 Task: Find and review the details and reviews of a room listing on Airbnb.
Action: Mouse moved to (144, 300)
Screenshot: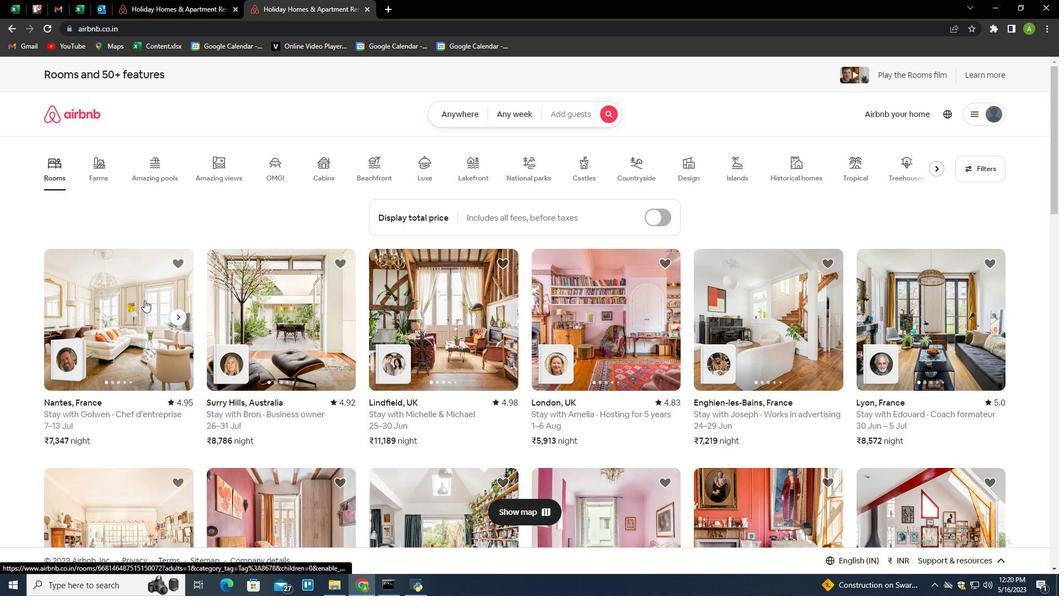 
Action: Mouse pressed left at (144, 300)
Screenshot: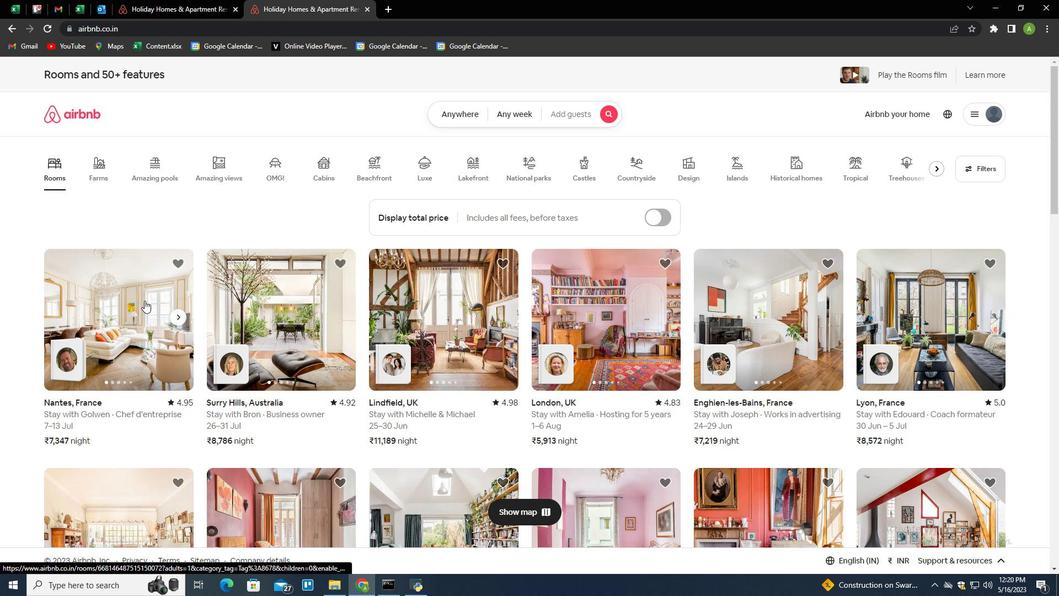 
Action: Mouse moved to (393, 357)
Screenshot: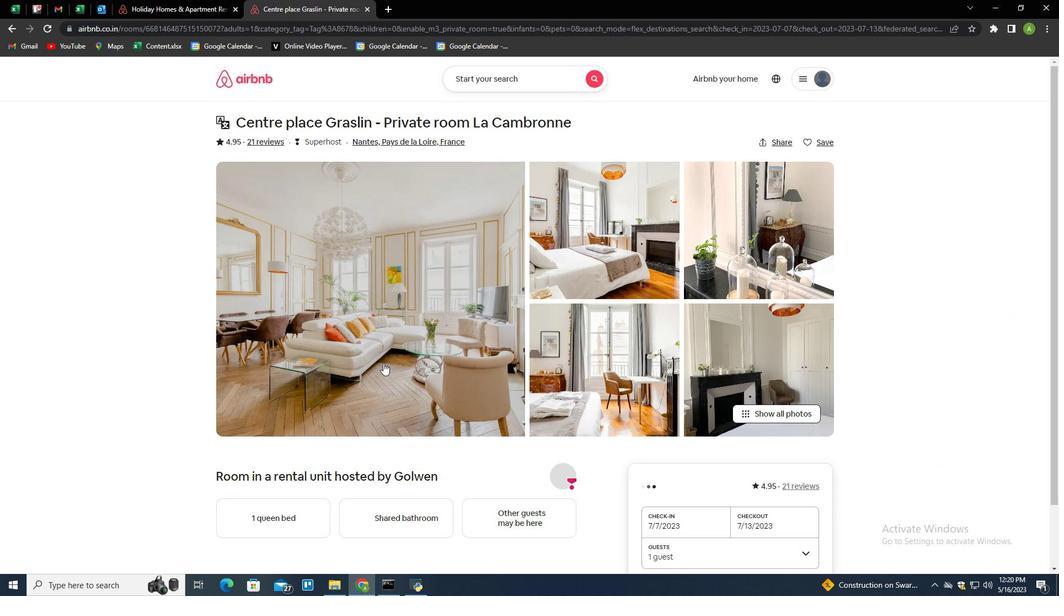 
Action: Mouse scrolled (393, 357) with delta (0, 0)
Screenshot: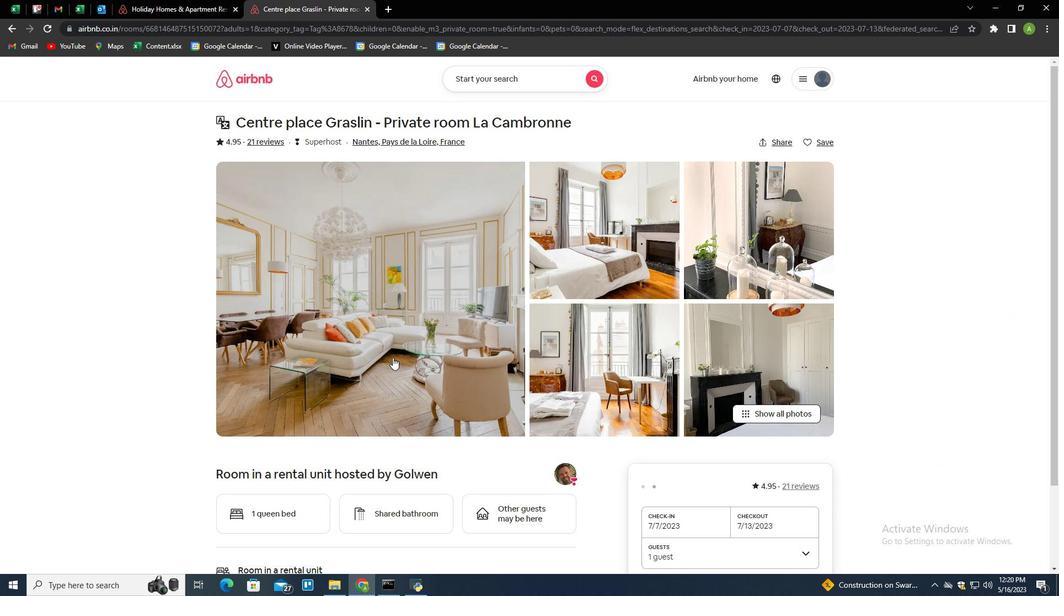 
Action: Mouse scrolled (393, 357) with delta (0, 0)
Screenshot: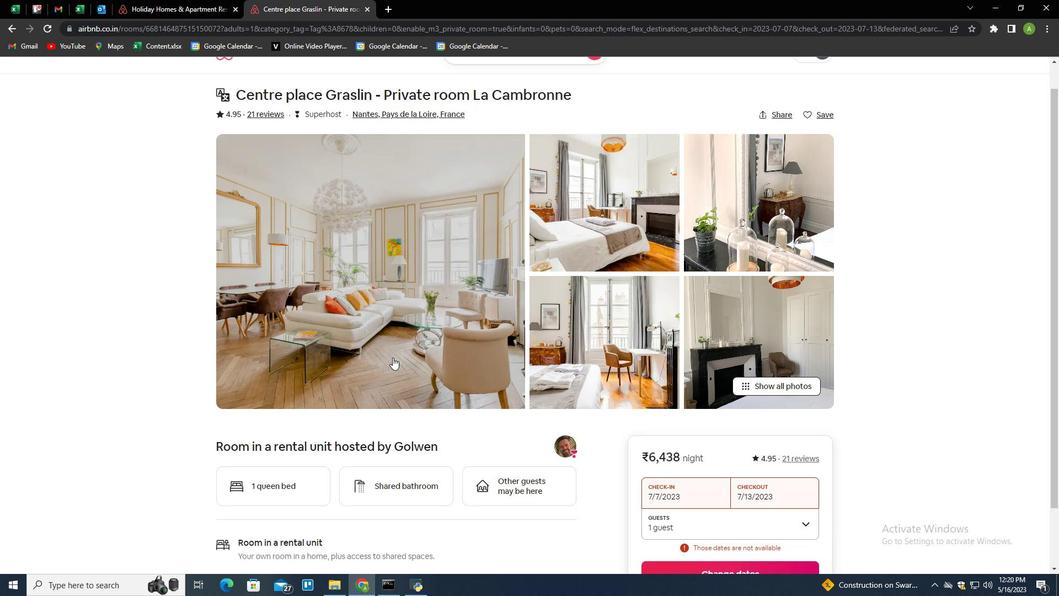 
Action: Mouse scrolled (393, 357) with delta (0, 0)
Screenshot: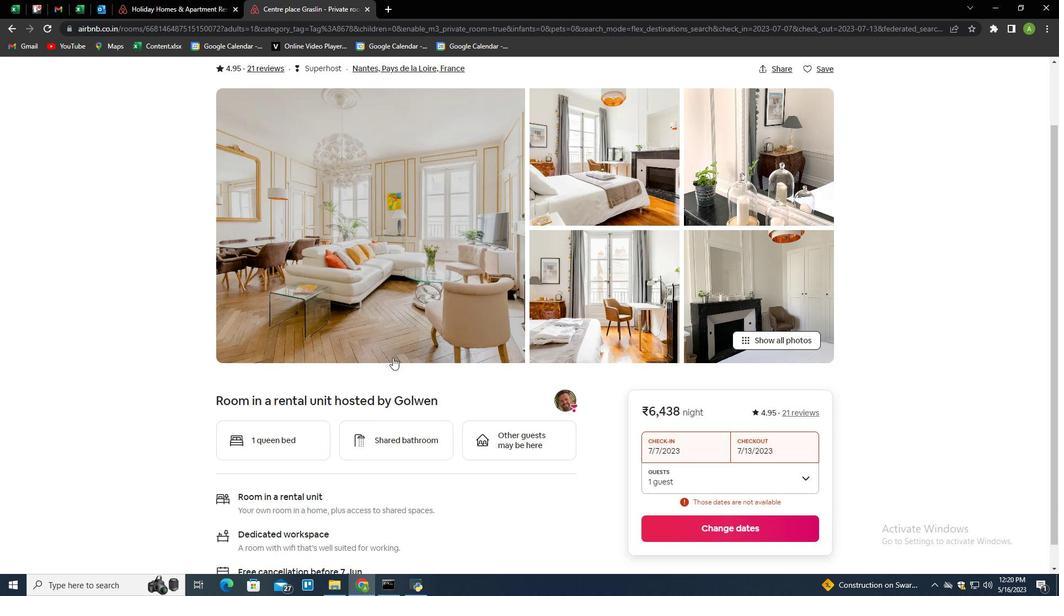 
Action: Mouse scrolled (393, 357) with delta (0, 0)
Screenshot: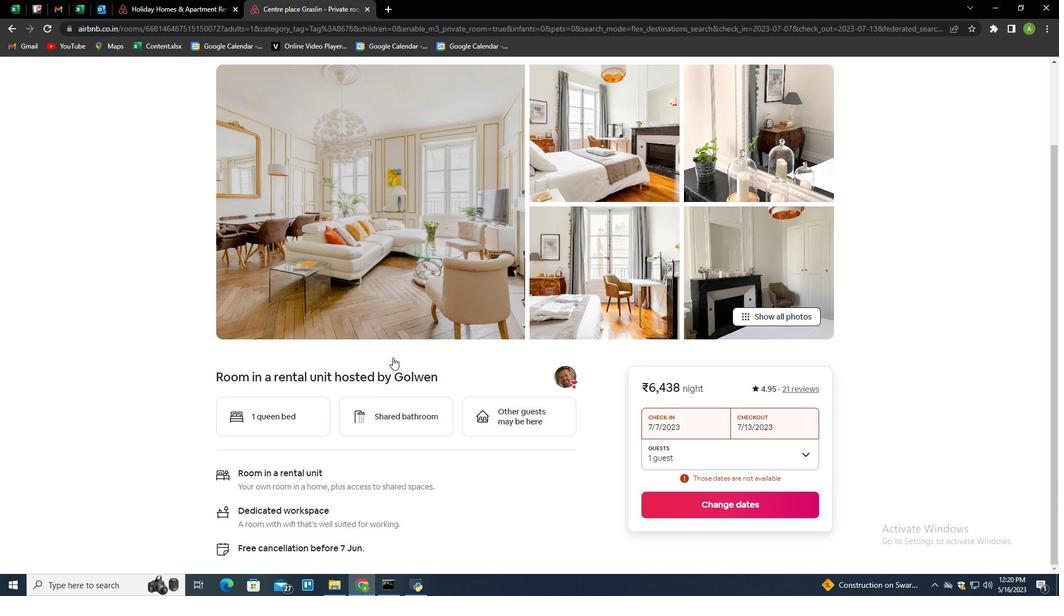 
Action: Mouse scrolled (393, 357) with delta (0, 0)
Screenshot: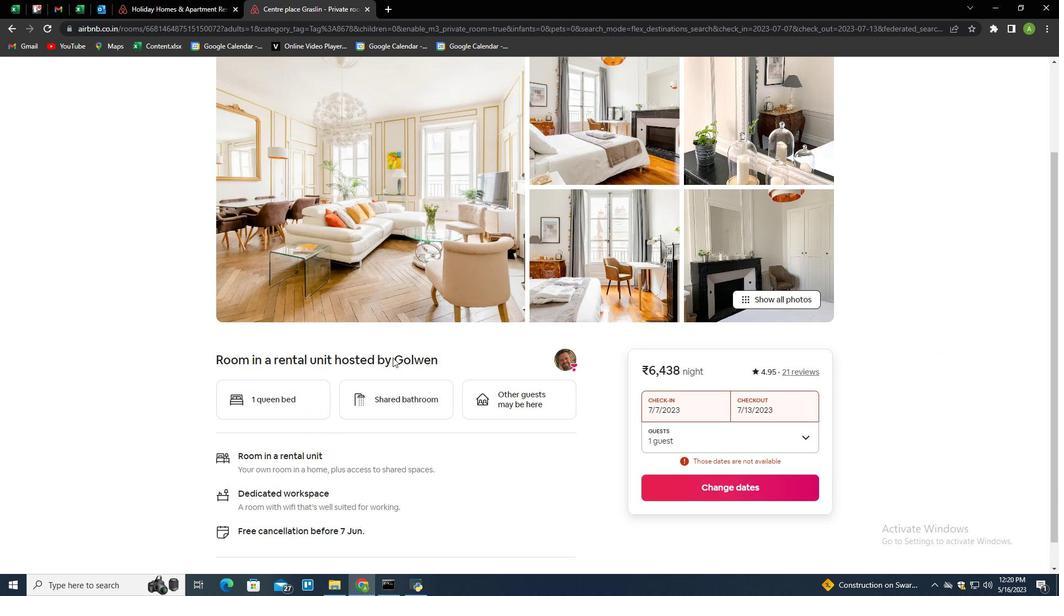 
Action: Mouse scrolled (393, 357) with delta (0, 0)
Screenshot: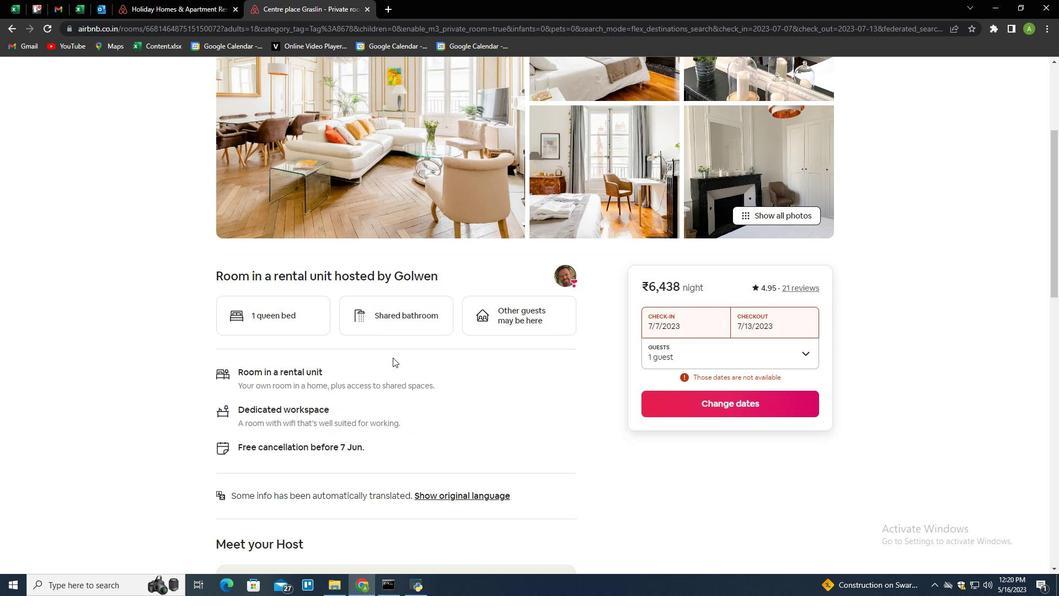 
Action: Mouse scrolled (393, 357) with delta (0, 0)
Screenshot: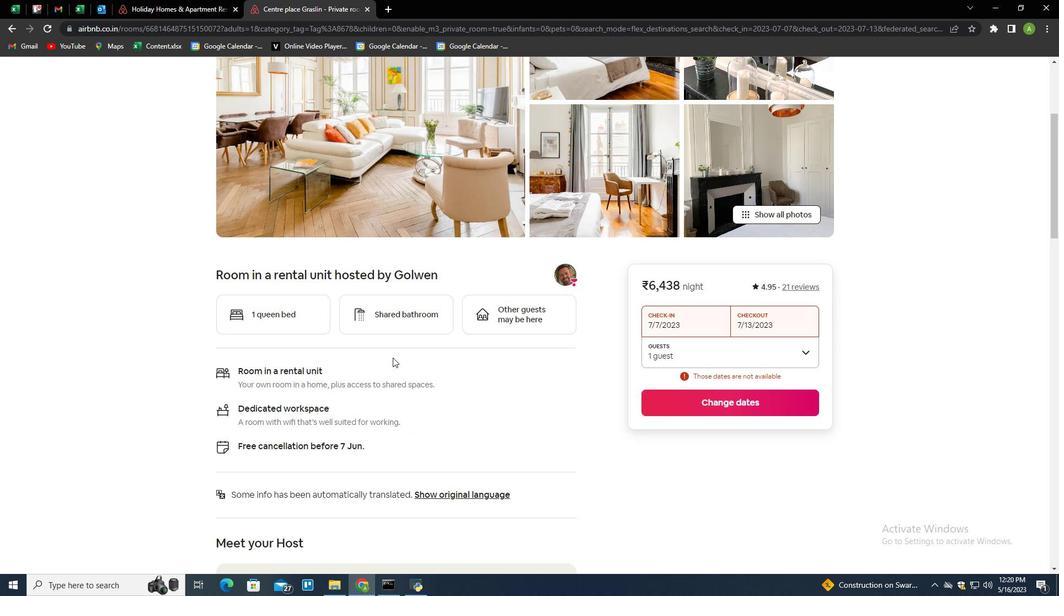 
Action: Mouse scrolled (393, 357) with delta (0, 0)
Screenshot: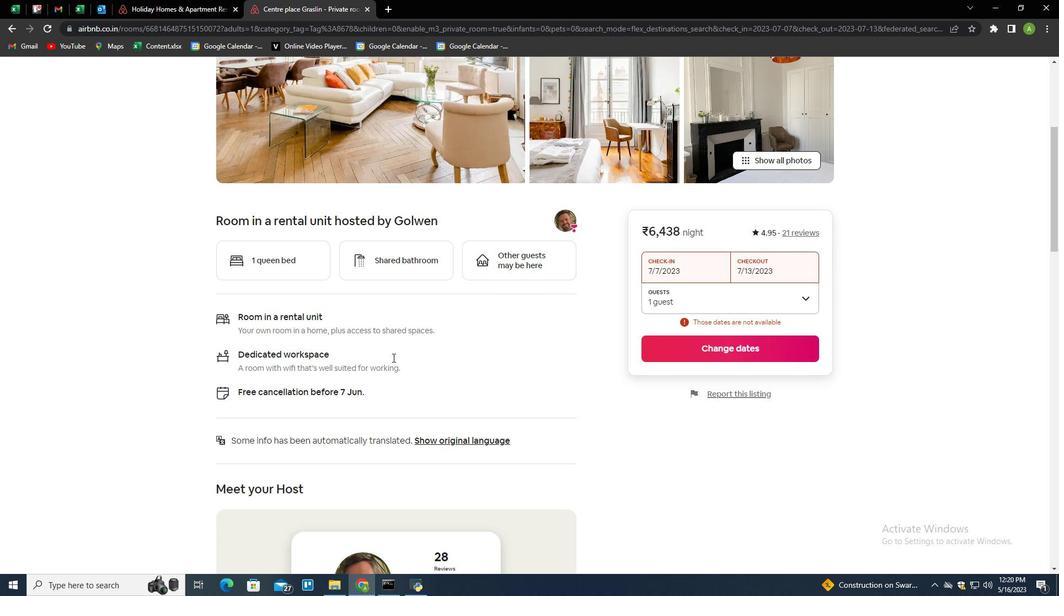 
Action: Mouse scrolled (393, 357) with delta (0, 0)
Screenshot: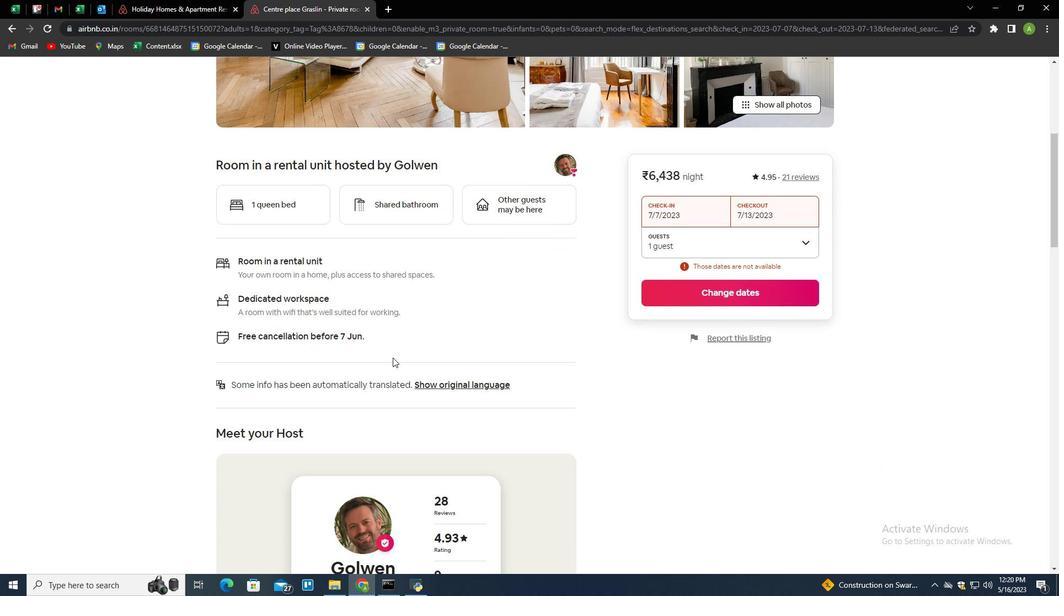 
Action: Mouse scrolled (393, 357) with delta (0, 0)
Screenshot: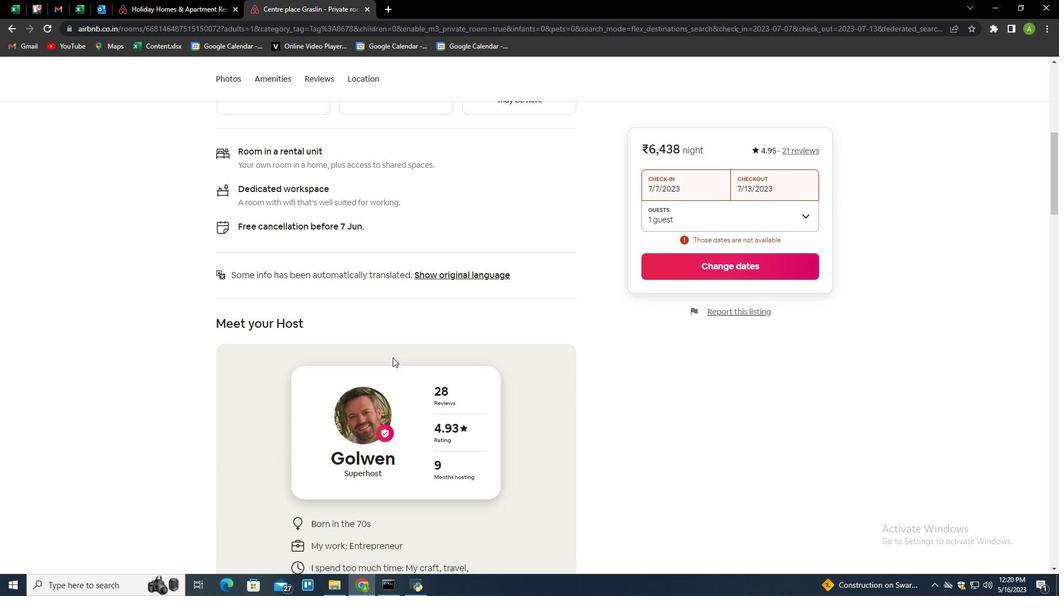 
Action: Mouse scrolled (393, 357) with delta (0, 0)
Screenshot: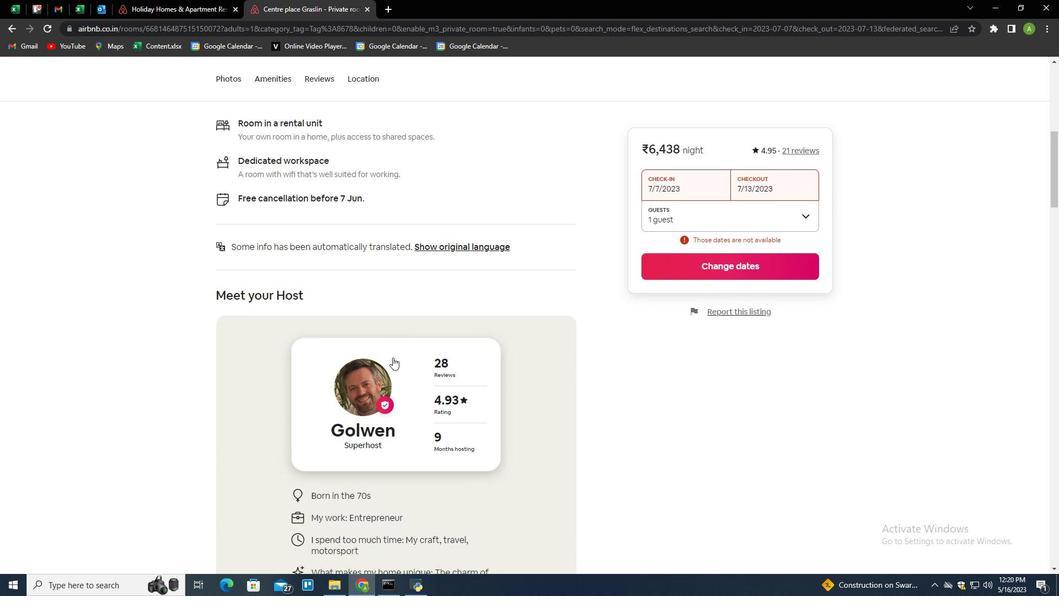 
Action: Mouse moved to (325, 73)
Screenshot: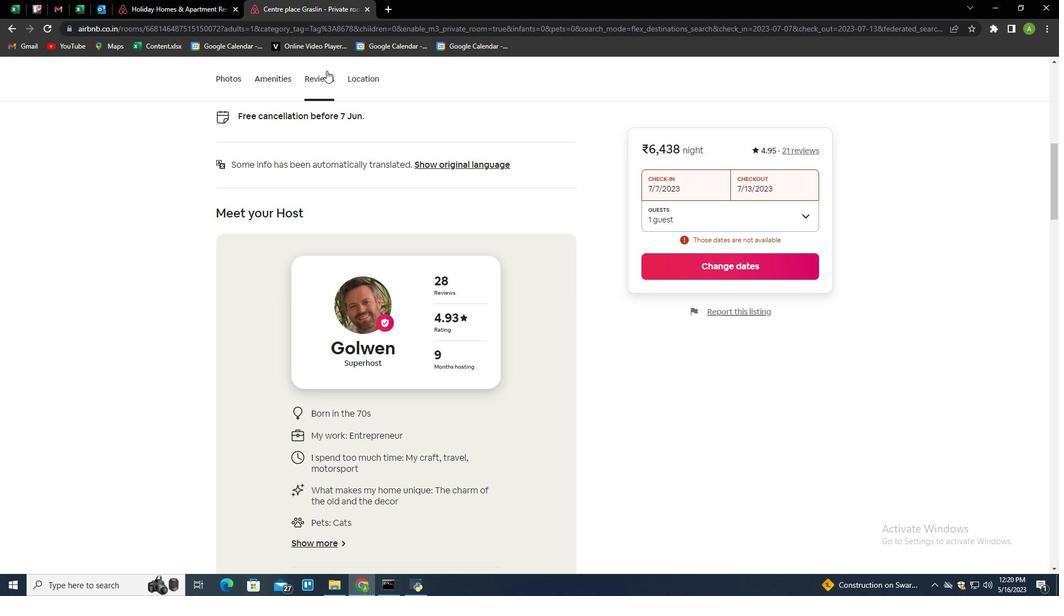 
Action: Mouse pressed left at (325, 73)
Screenshot: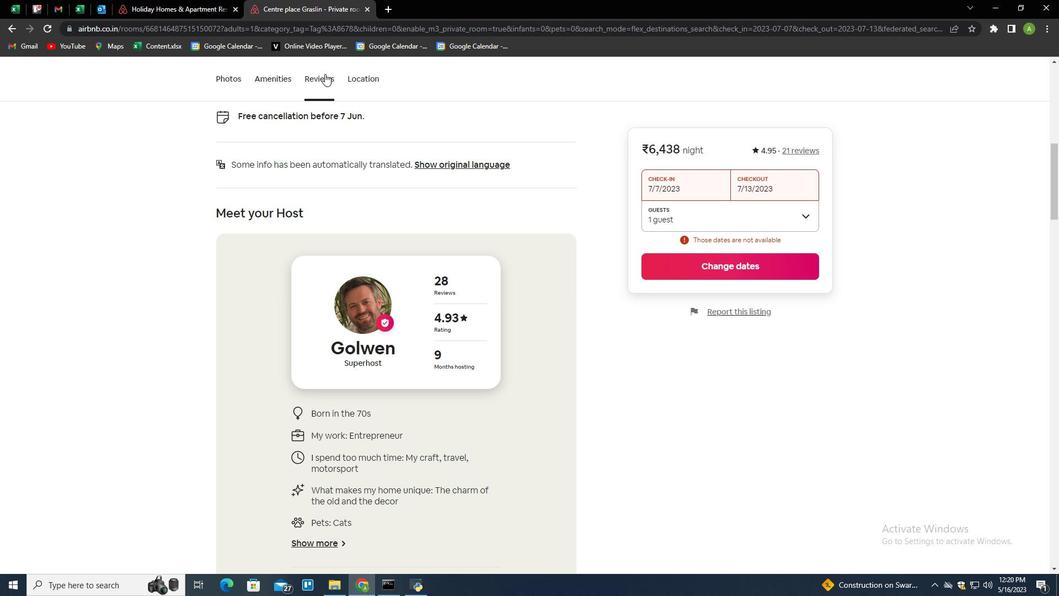 
Action: Mouse moved to (422, 241)
Screenshot: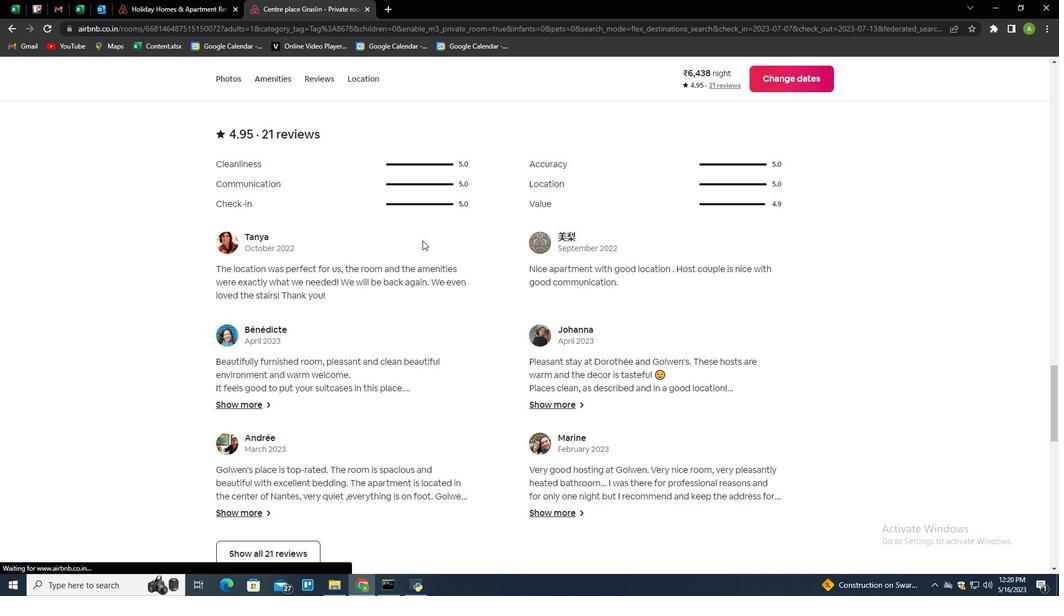 
Action: Mouse scrolled (422, 240) with delta (0, 0)
Screenshot: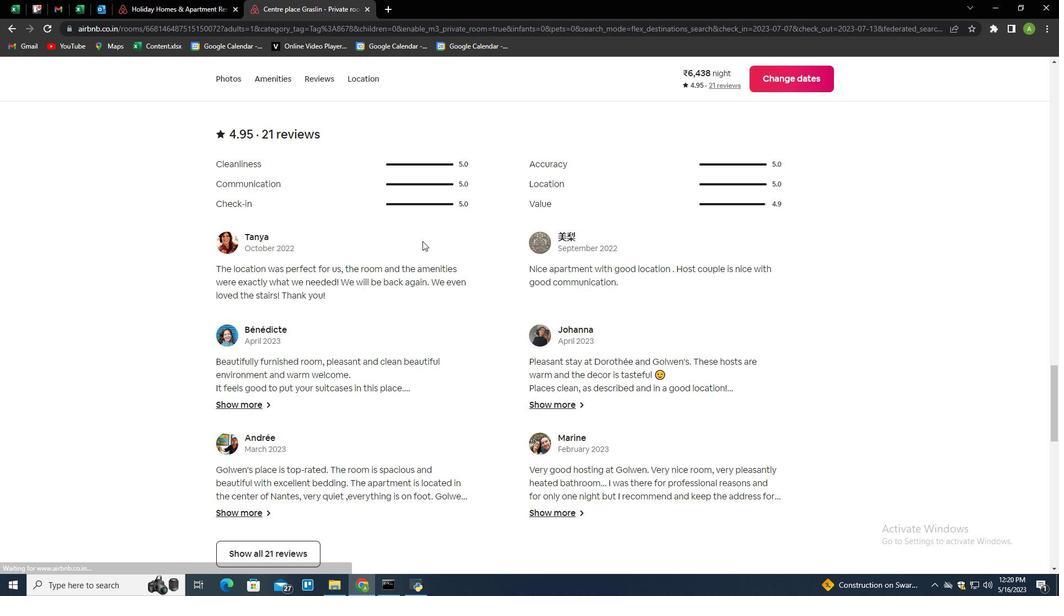 
Action: Mouse scrolled (422, 240) with delta (0, 0)
Screenshot: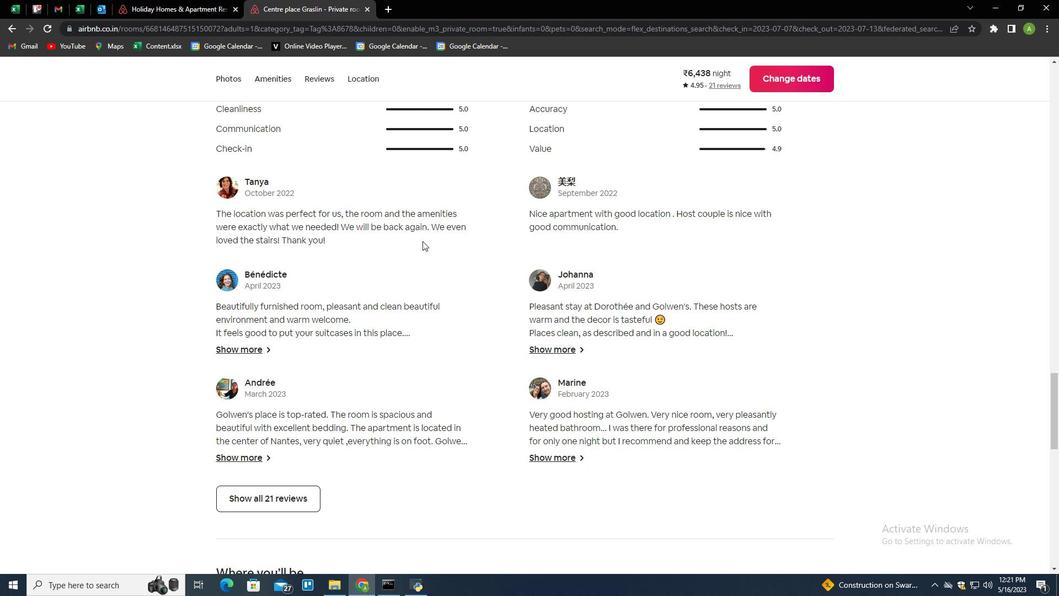 
Action: Mouse moved to (298, 441)
Screenshot: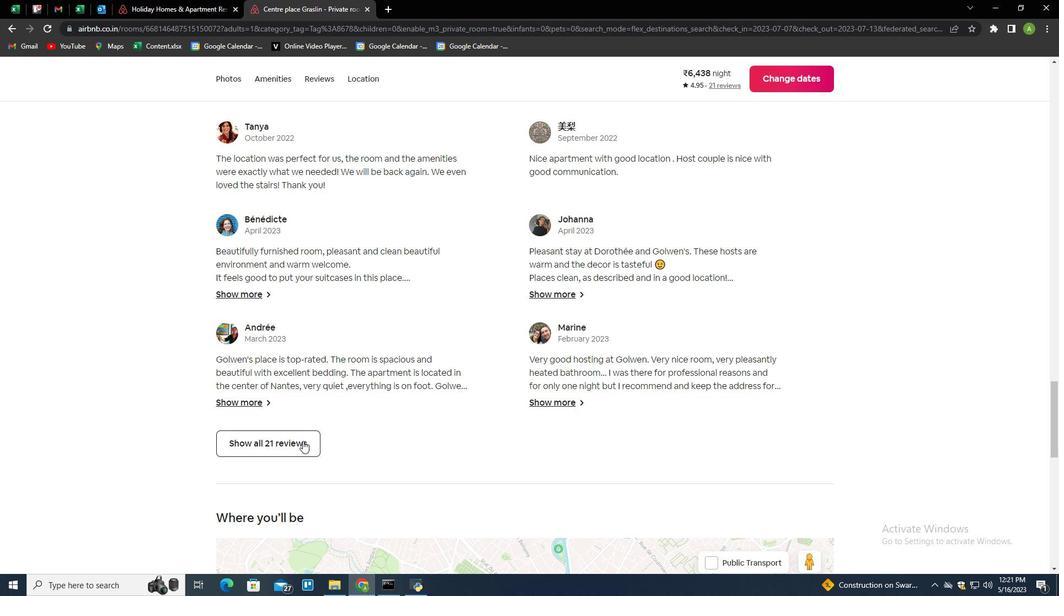 
Action: Mouse pressed left at (298, 441)
Screenshot: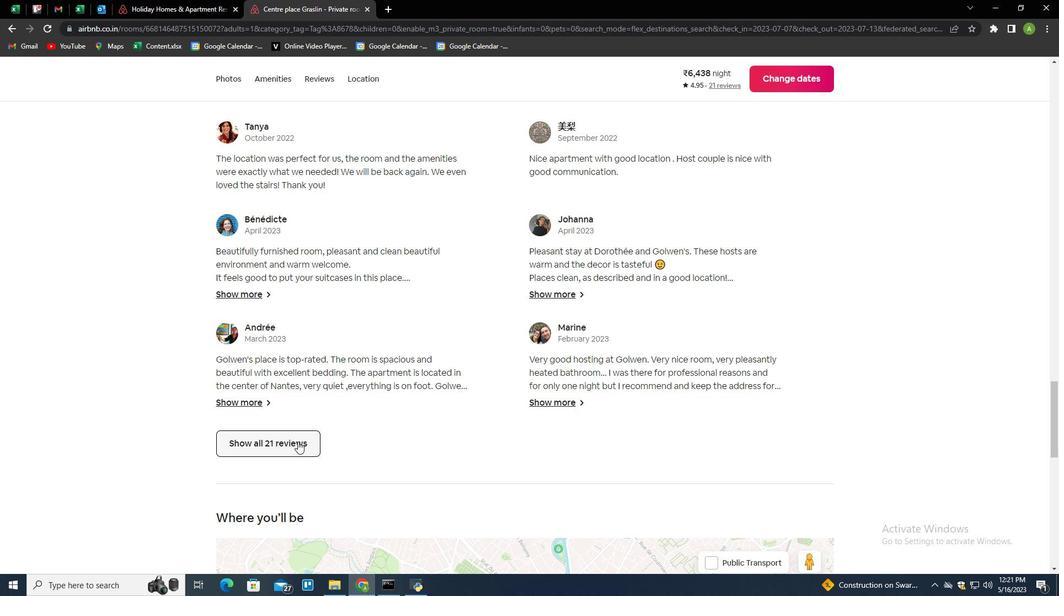 
Action: Mouse moved to (568, 314)
Screenshot: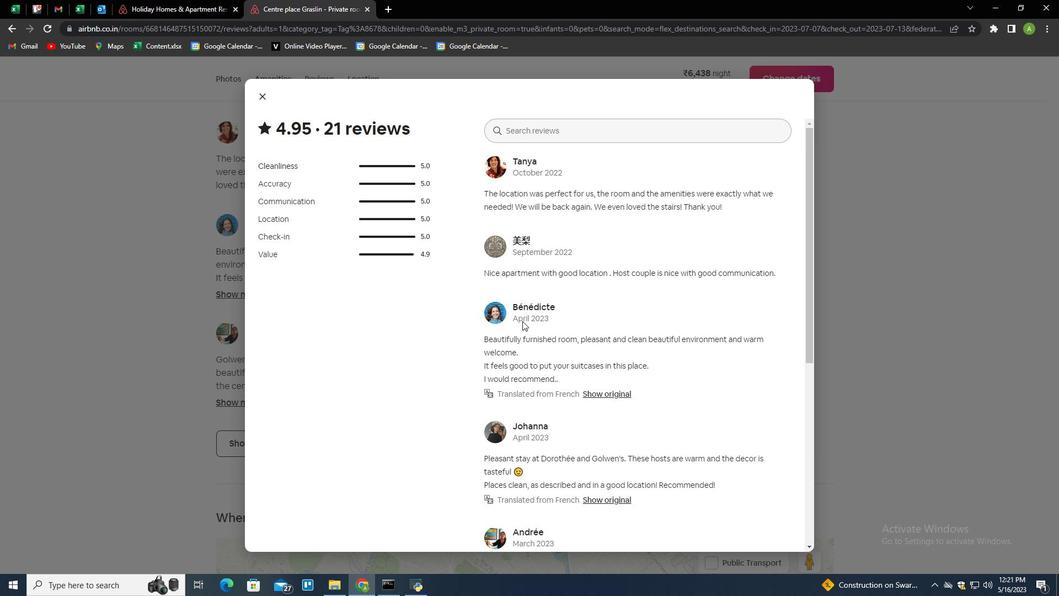 
Action: Mouse scrolled (568, 313) with delta (0, 0)
Screenshot: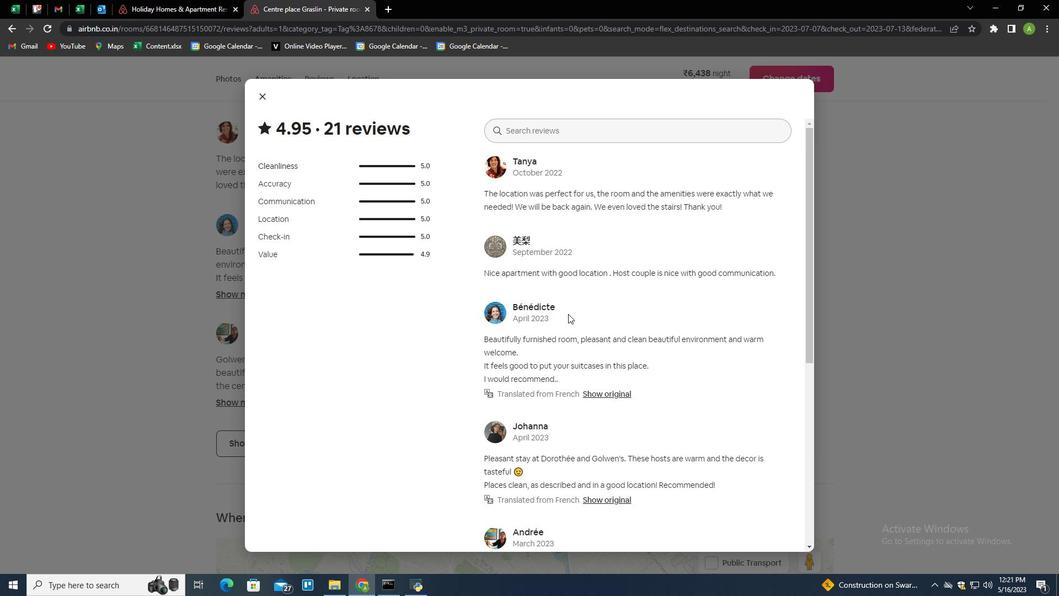 
Action: Mouse scrolled (568, 313) with delta (0, 0)
Screenshot: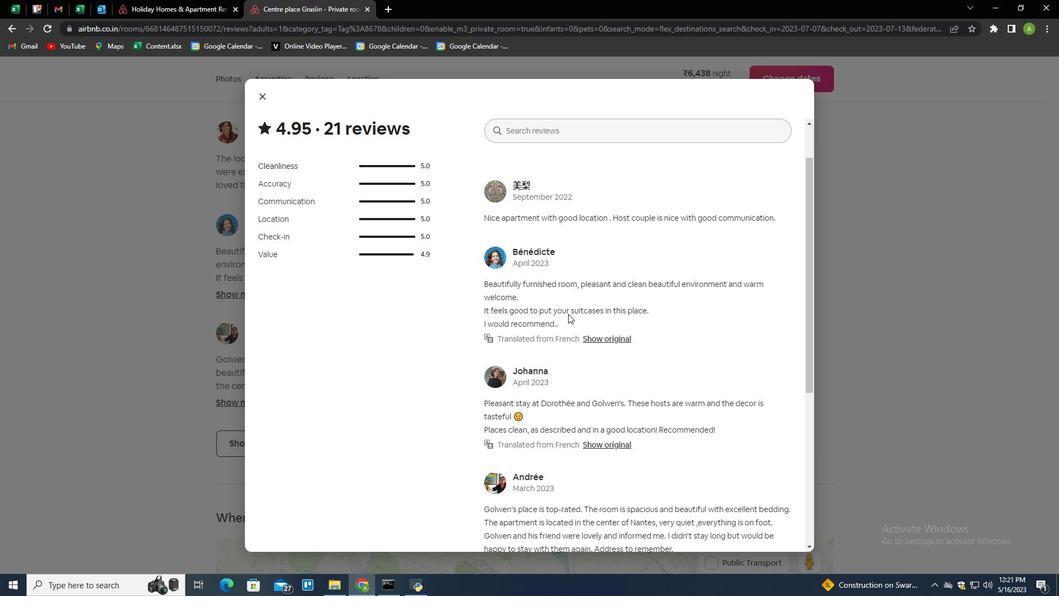 
Action: Mouse scrolled (568, 313) with delta (0, 0)
Screenshot: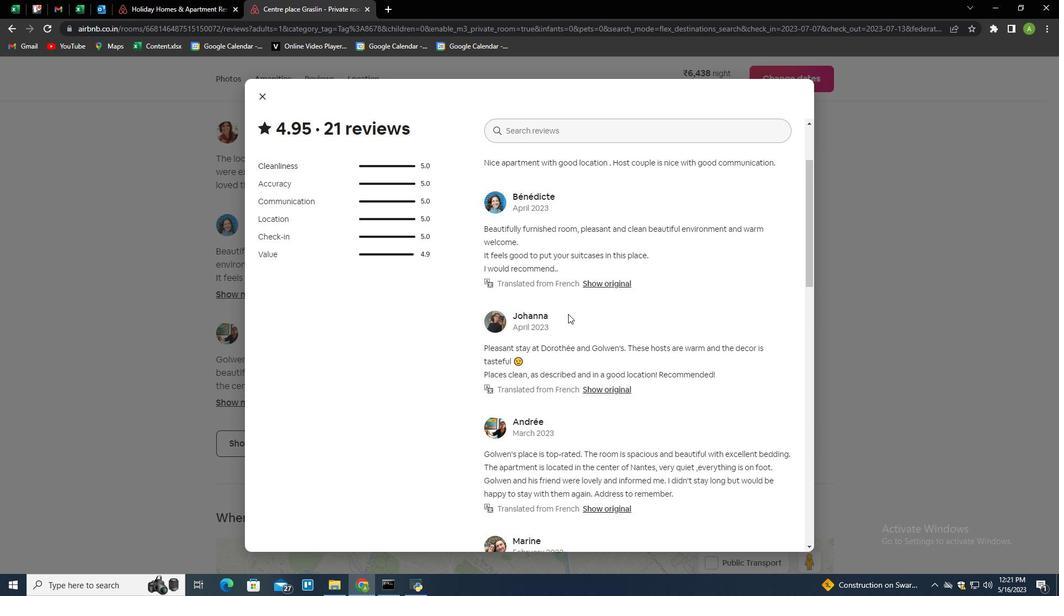 
Action: Mouse scrolled (568, 313) with delta (0, 0)
Screenshot: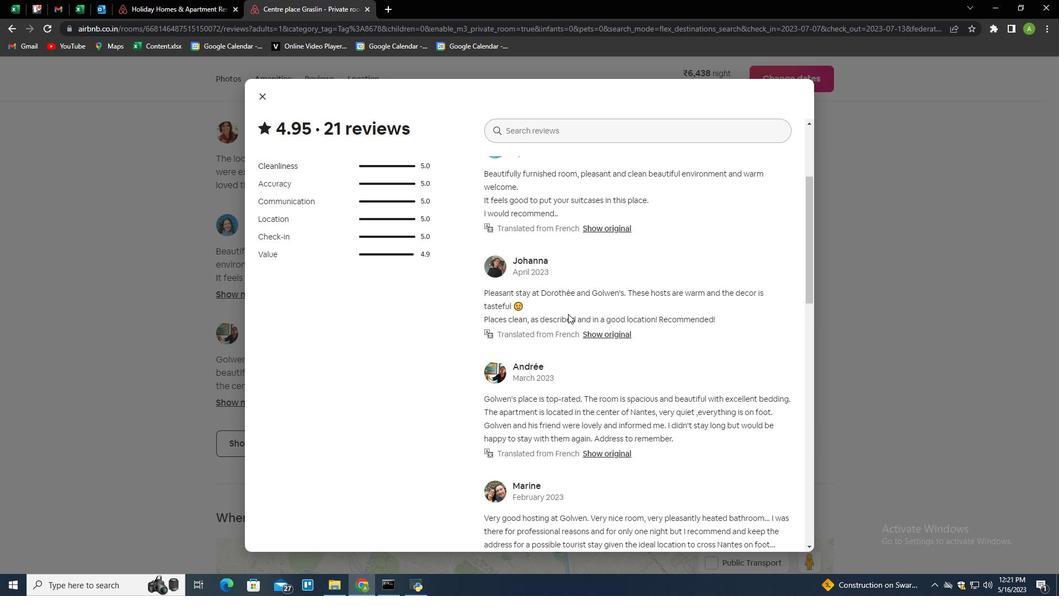 
Action: Mouse scrolled (568, 313) with delta (0, 0)
Screenshot: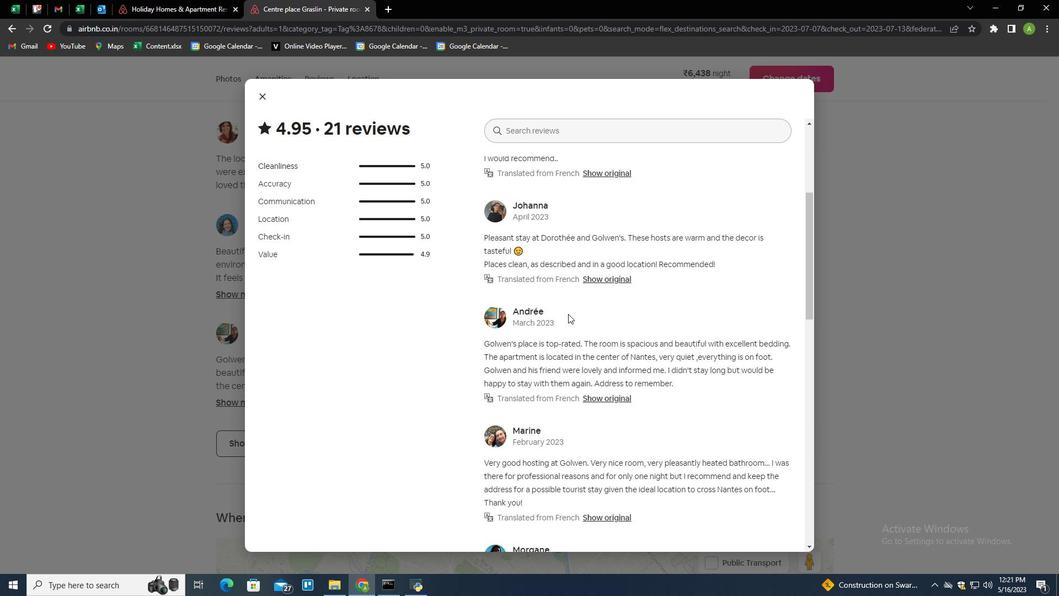 
Action: Mouse scrolled (568, 313) with delta (0, 0)
Screenshot: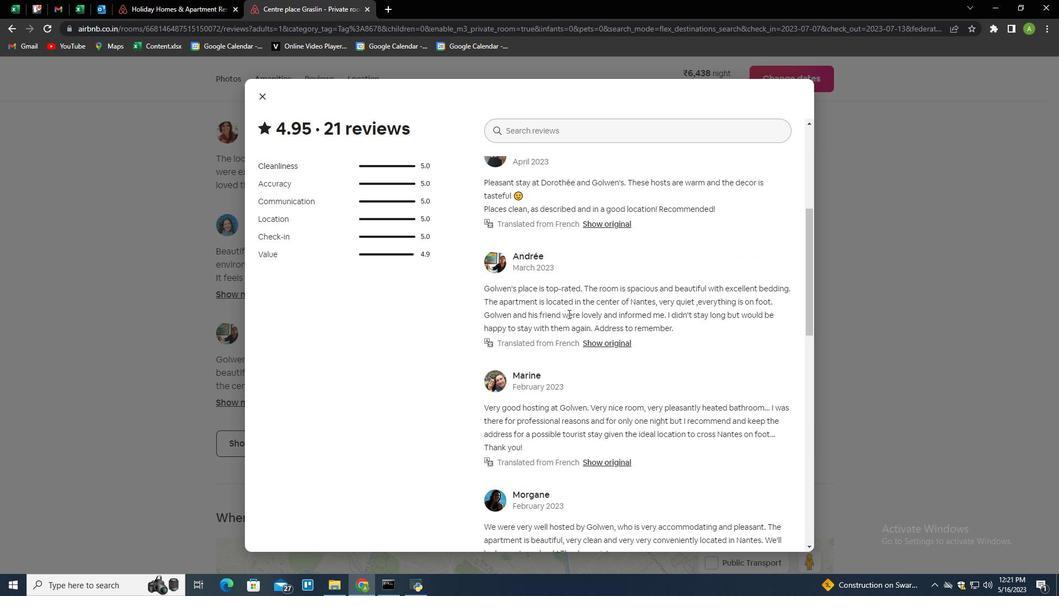 
Action: Mouse scrolled (568, 313) with delta (0, 0)
Screenshot: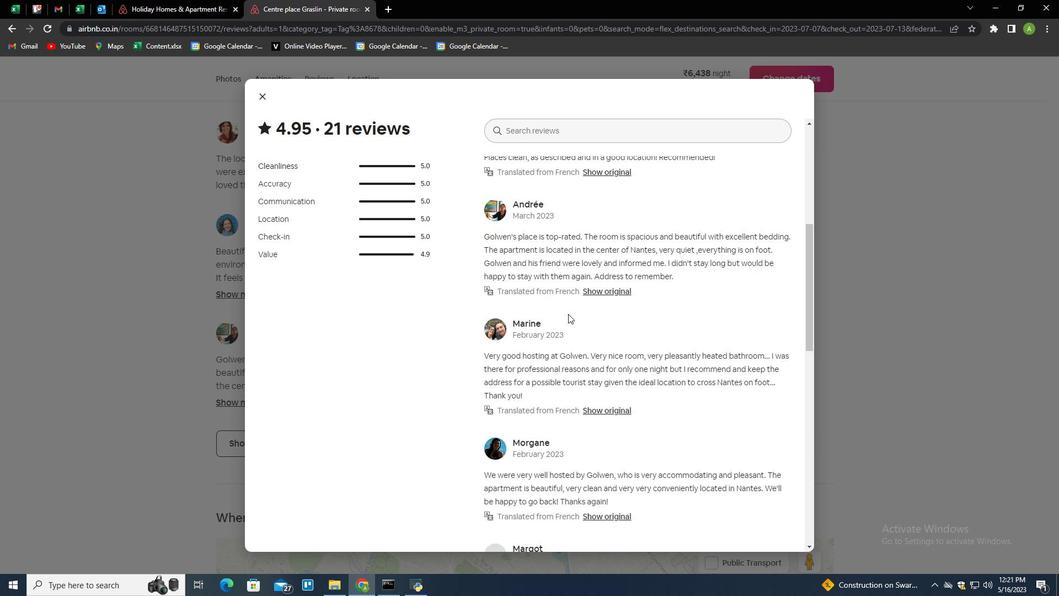 
Action: Mouse scrolled (568, 313) with delta (0, 0)
Screenshot: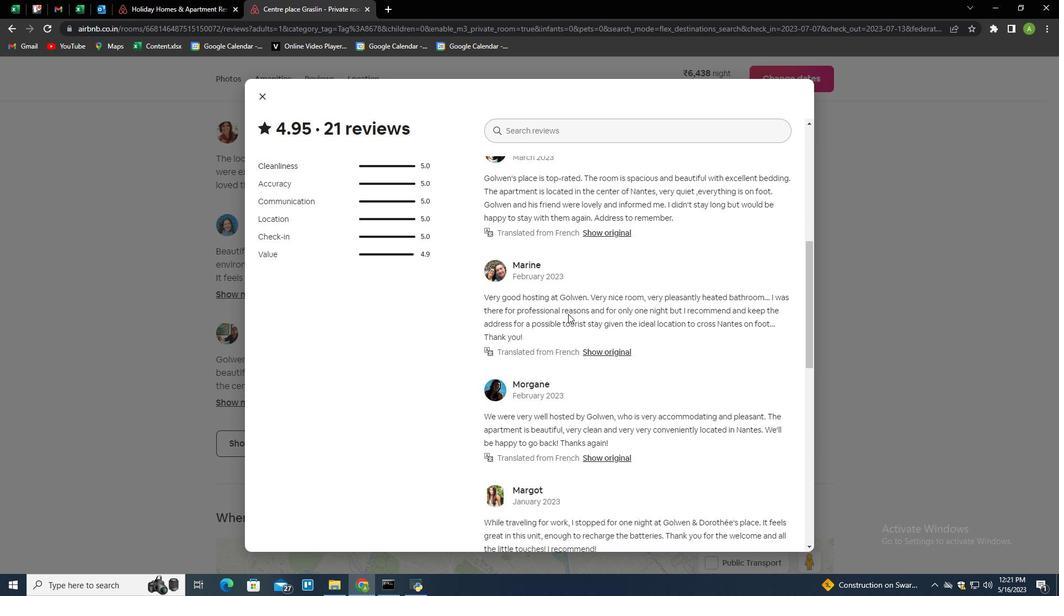 
Action: Mouse scrolled (568, 313) with delta (0, 0)
Screenshot: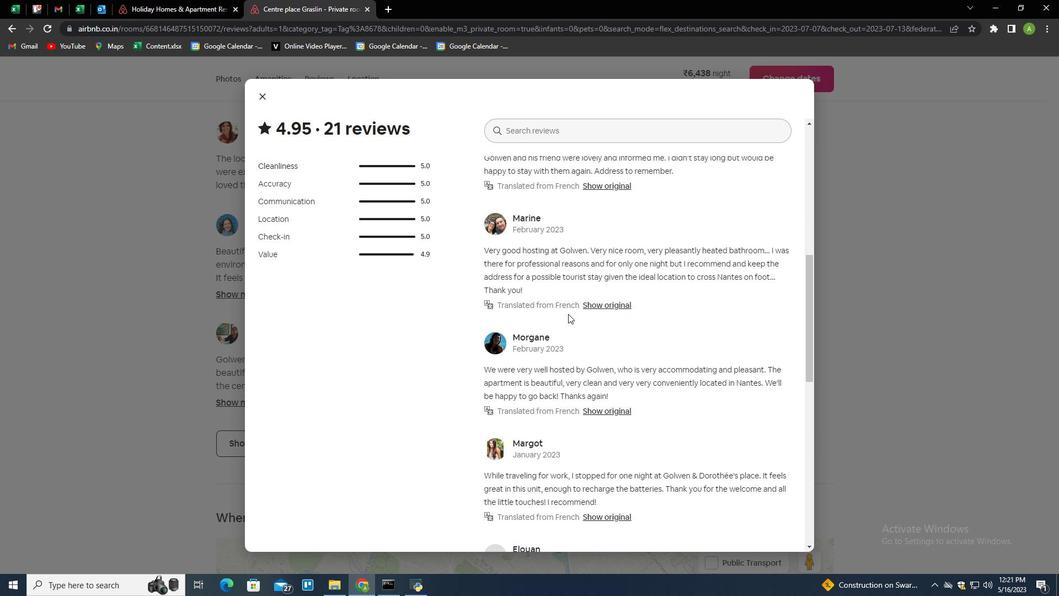 
Action: Mouse scrolled (568, 313) with delta (0, 0)
Screenshot: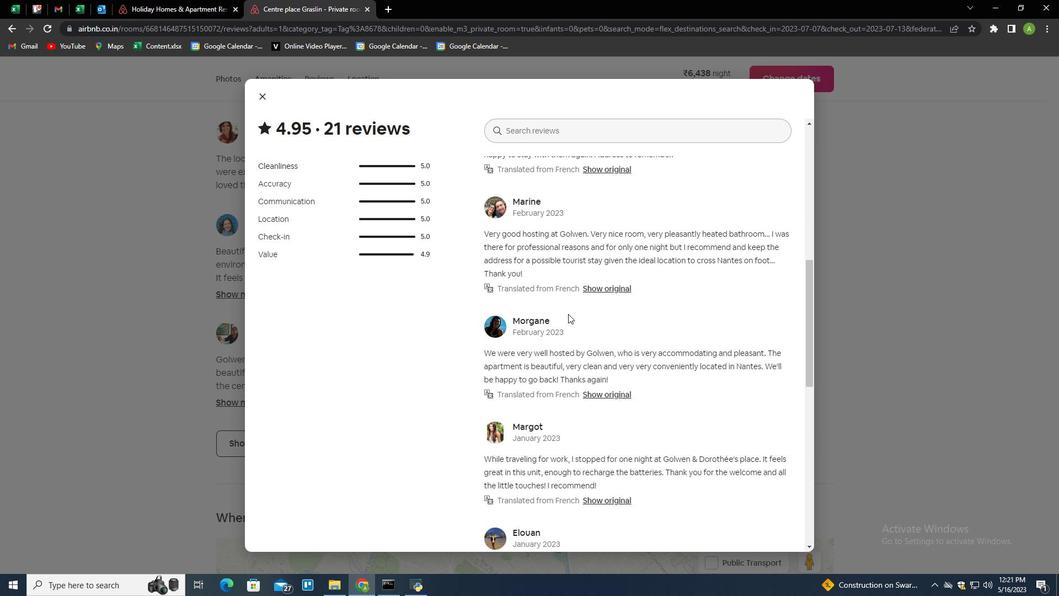 
Action: Mouse scrolled (568, 313) with delta (0, 0)
Screenshot: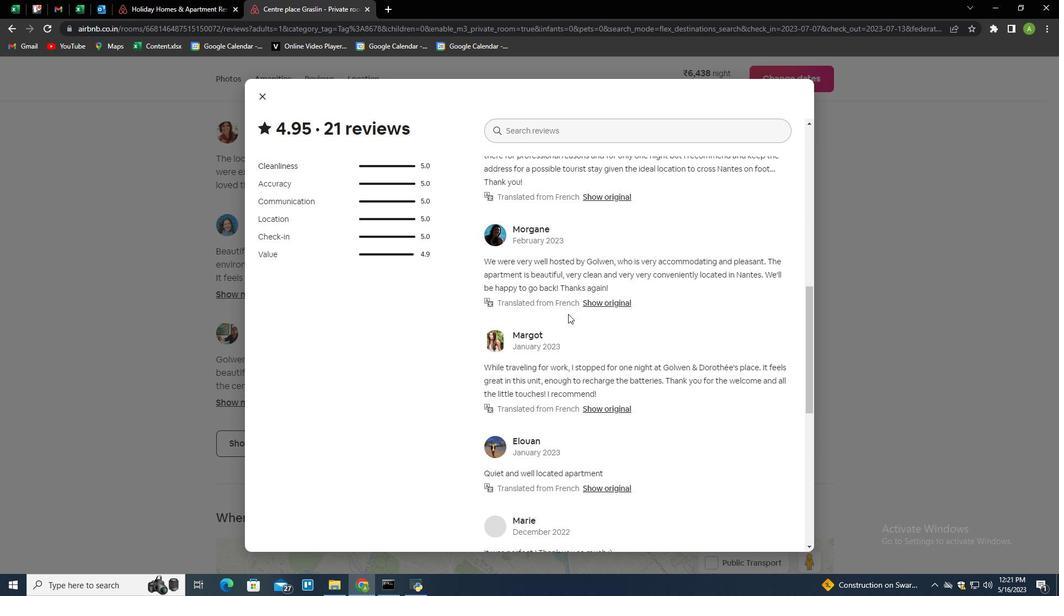
Action: Mouse scrolled (568, 313) with delta (0, 0)
Screenshot: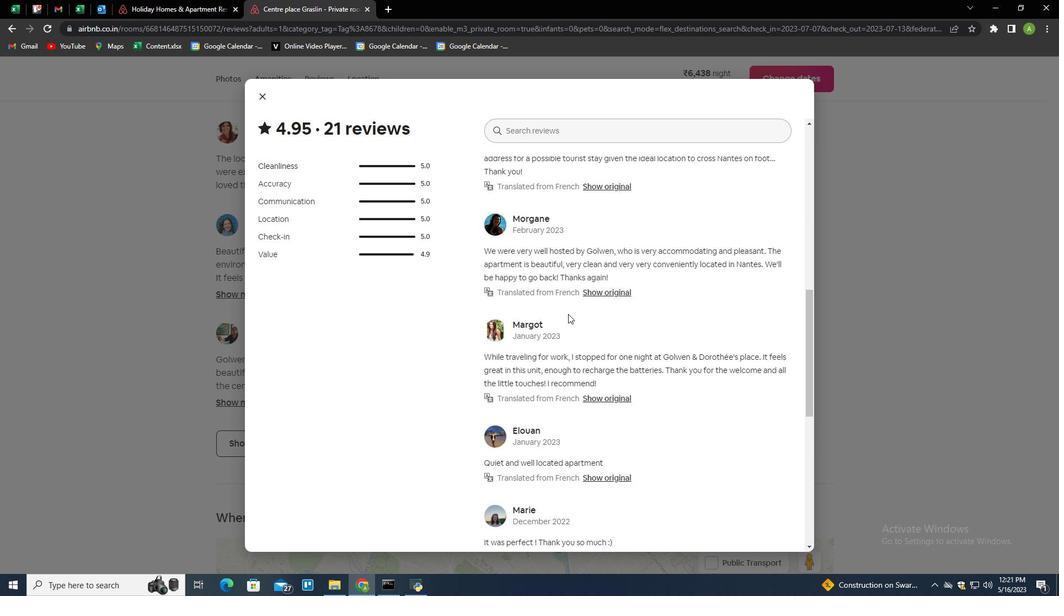 
Action: Mouse scrolled (568, 313) with delta (0, 0)
Screenshot: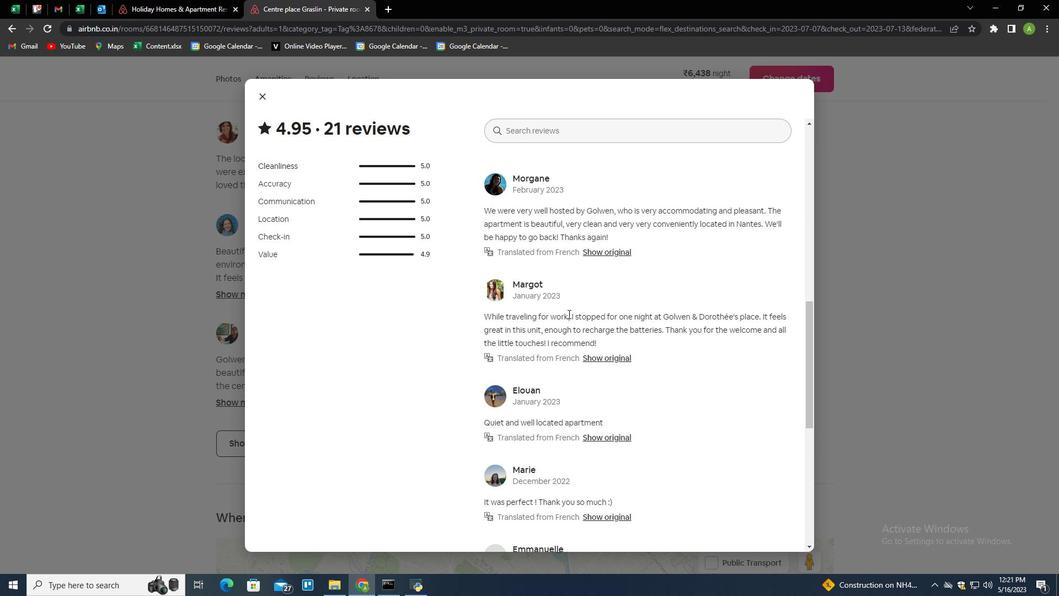 
Action: Mouse scrolled (568, 313) with delta (0, 0)
Screenshot: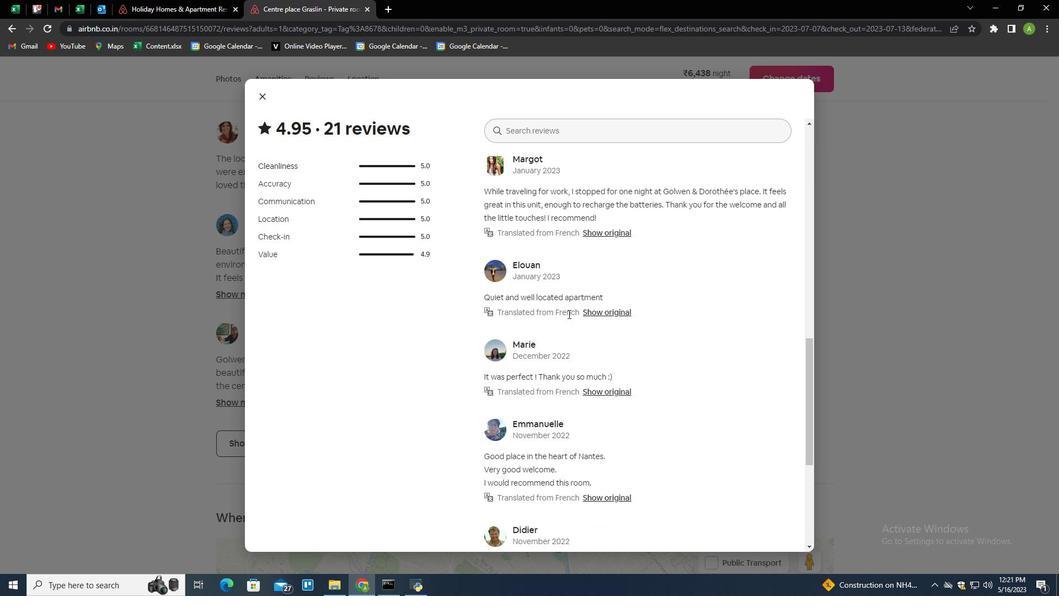 
Action: Mouse scrolled (568, 313) with delta (0, 0)
Screenshot: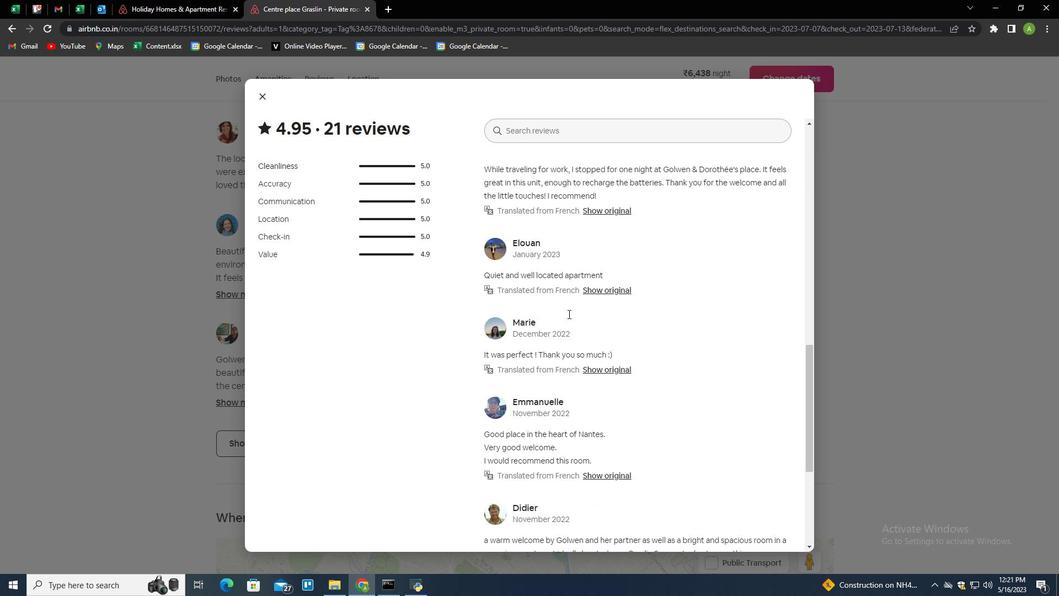 
Action: Mouse scrolled (568, 313) with delta (0, 0)
Screenshot: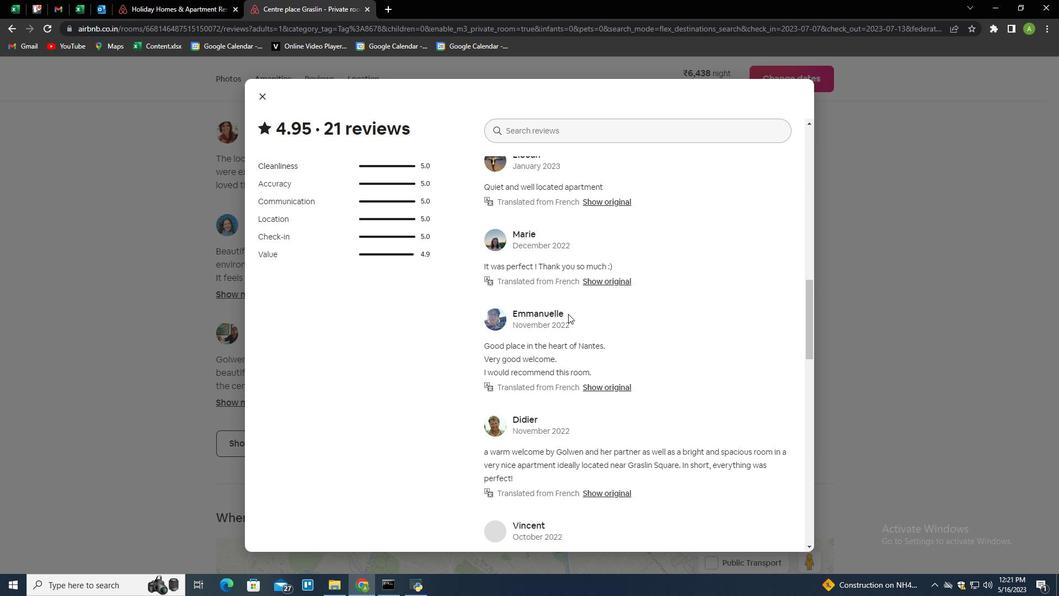 
Action: Mouse scrolled (568, 313) with delta (0, 0)
Screenshot: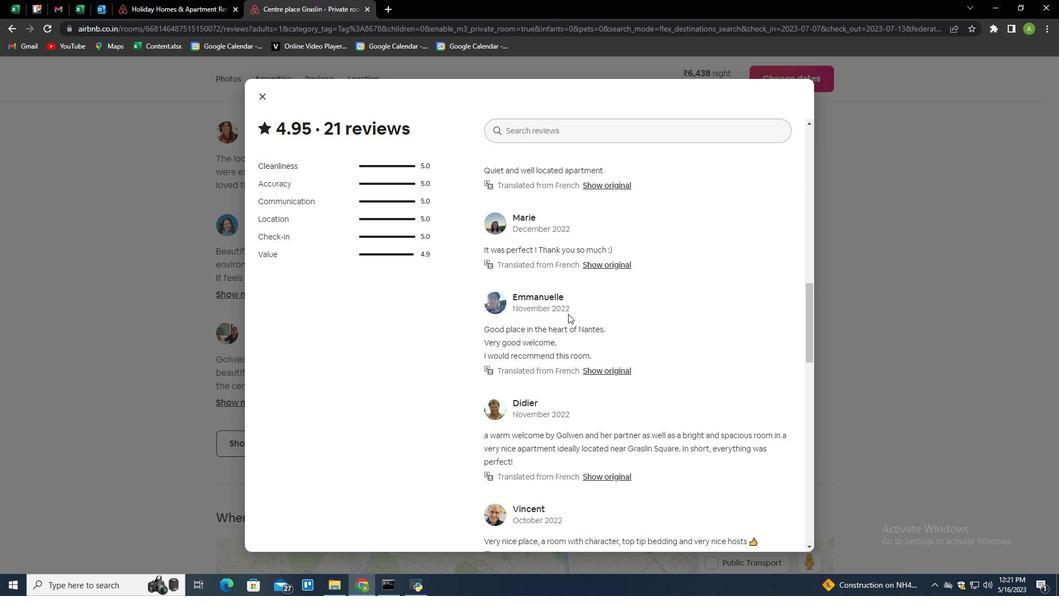 
Action: Mouse scrolled (568, 313) with delta (0, 0)
Screenshot: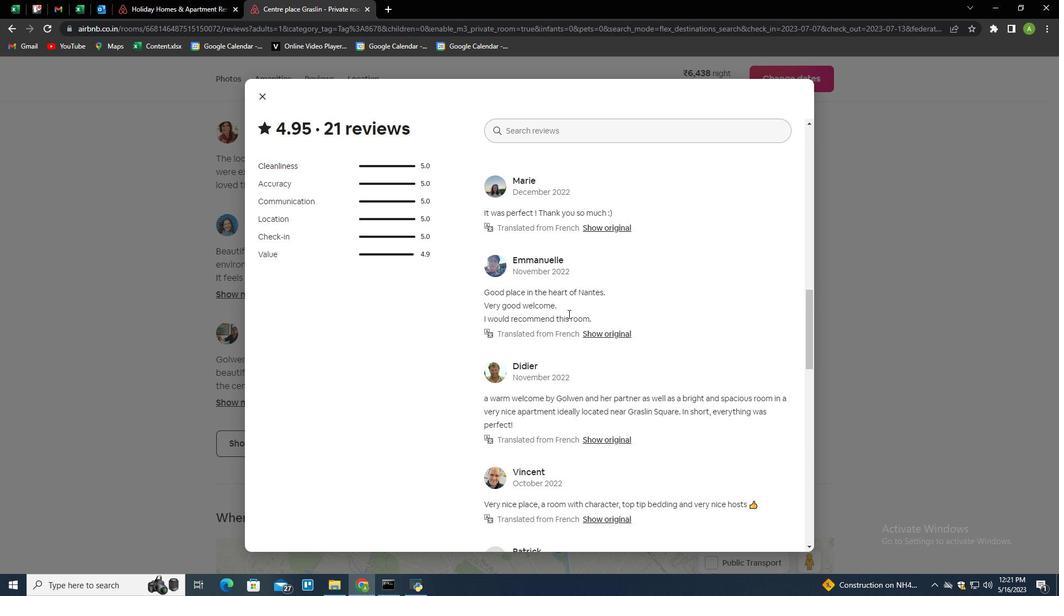 
Action: Mouse scrolled (568, 313) with delta (0, 0)
Screenshot: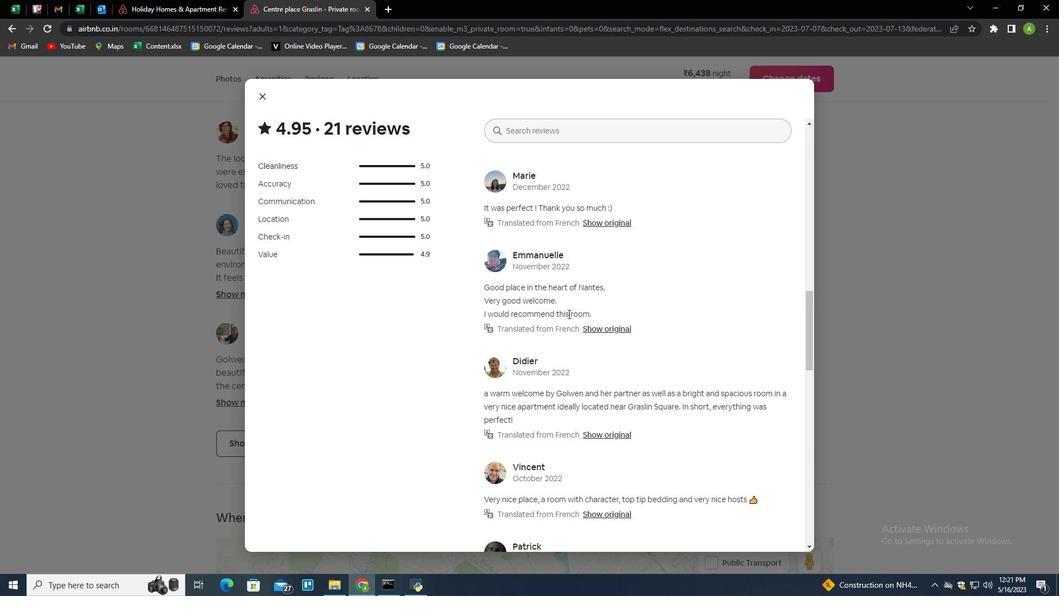 
Action: Mouse scrolled (568, 313) with delta (0, 0)
Screenshot: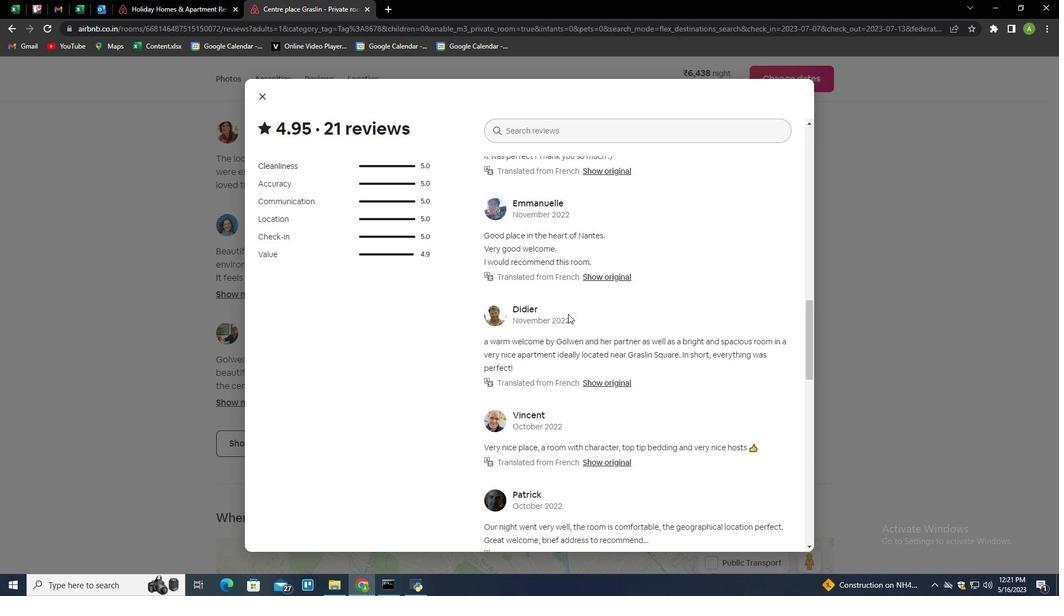 
Action: Mouse scrolled (568, 313) with delta (0, 0)
Screenshot: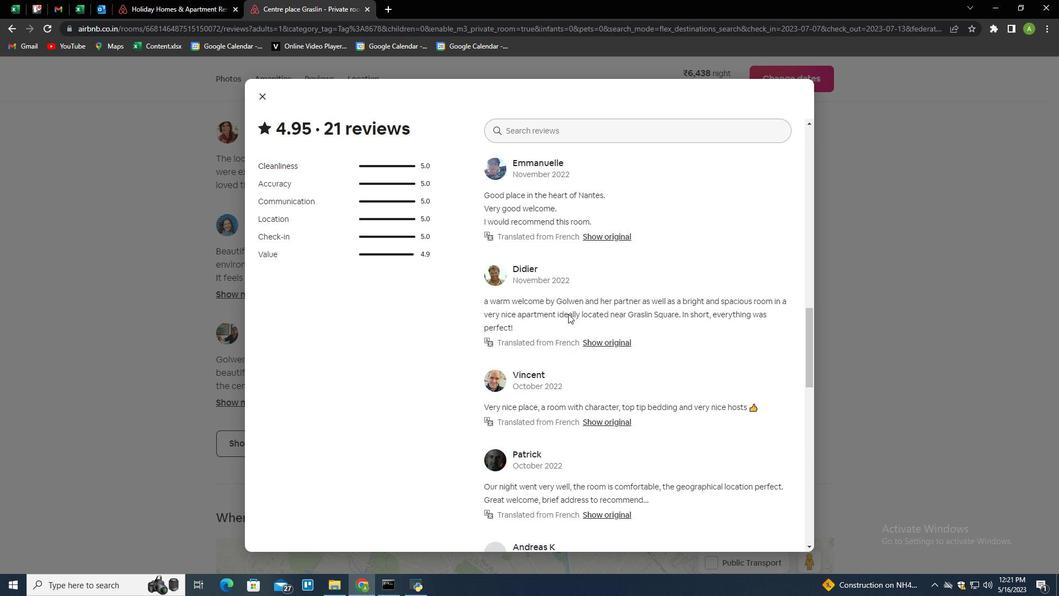 
Action: Mouse scrolled (568, 313) with delta (0, 0)
Screenshot: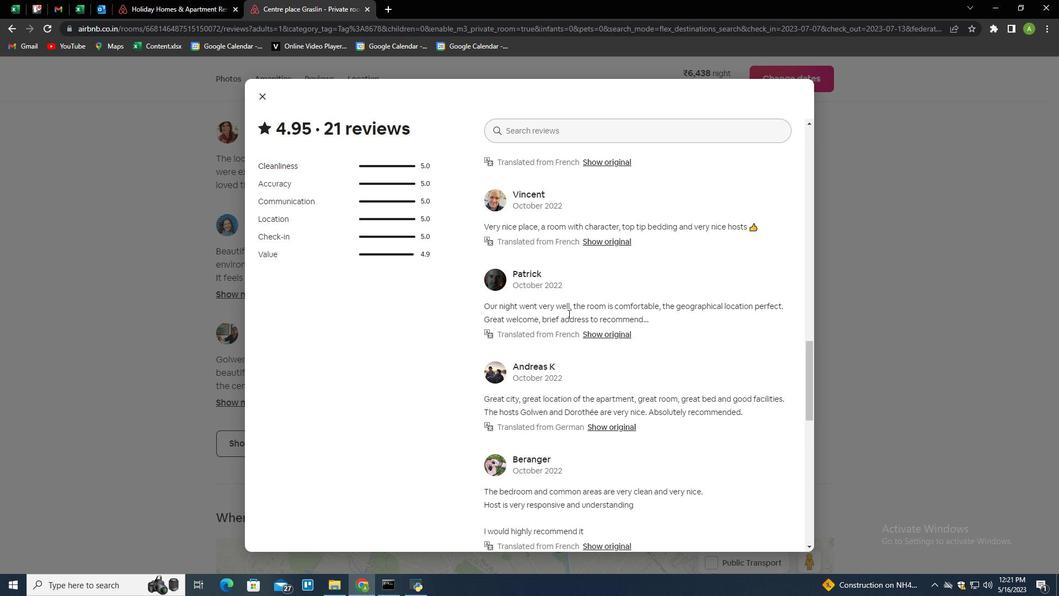 
Action: Mouse scrolled (568, 313) with delta (0, 0)
Screenshot: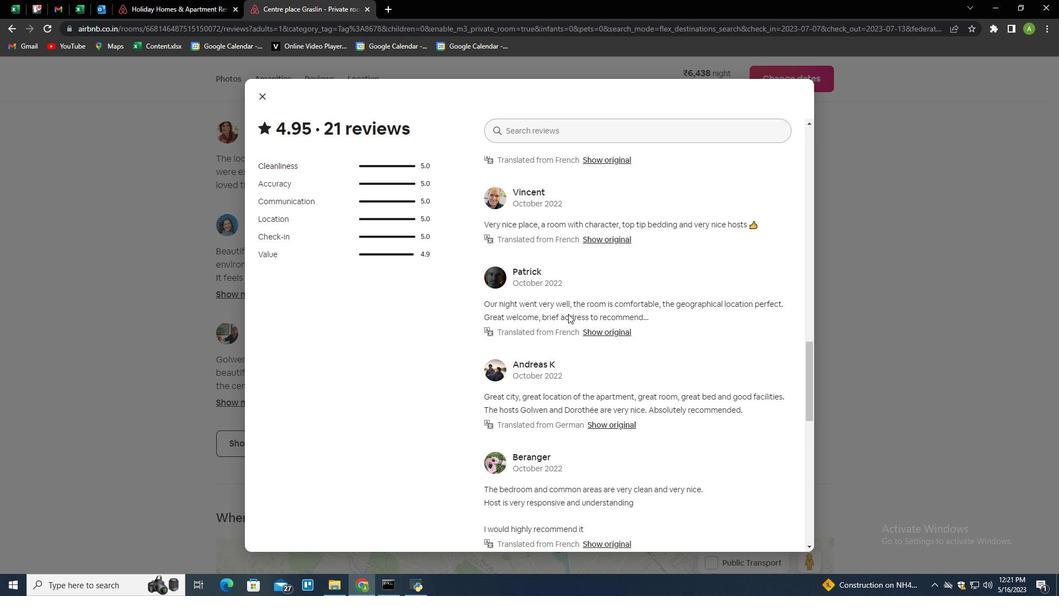 
Action: Mouse scrolled (568, 313) with delta (0, 0)
Screenshot: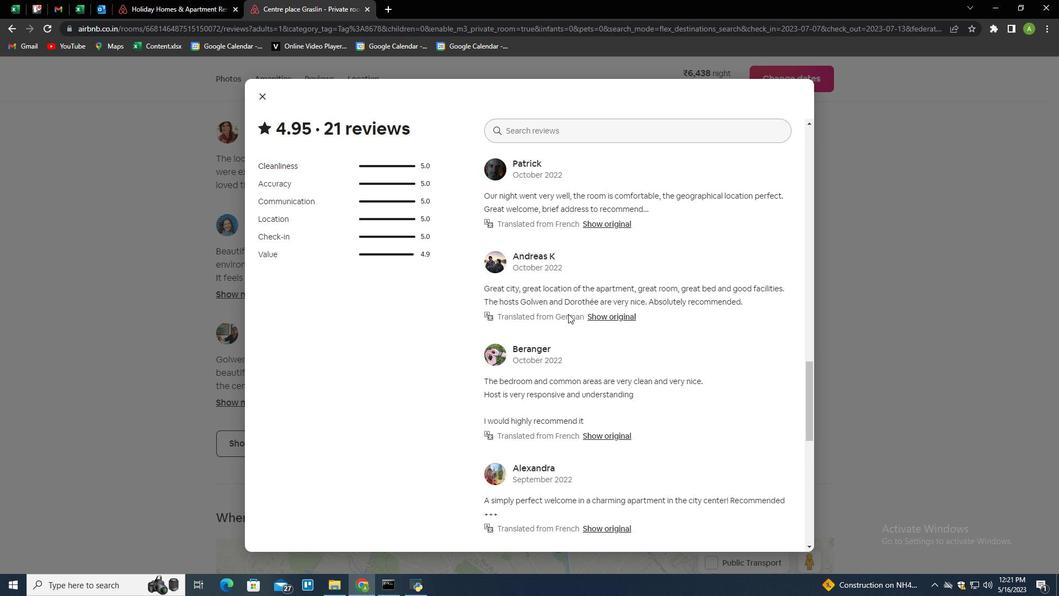 
Action: Mouse scrolled (568, 313) with delta (0, 0)
Screenshot: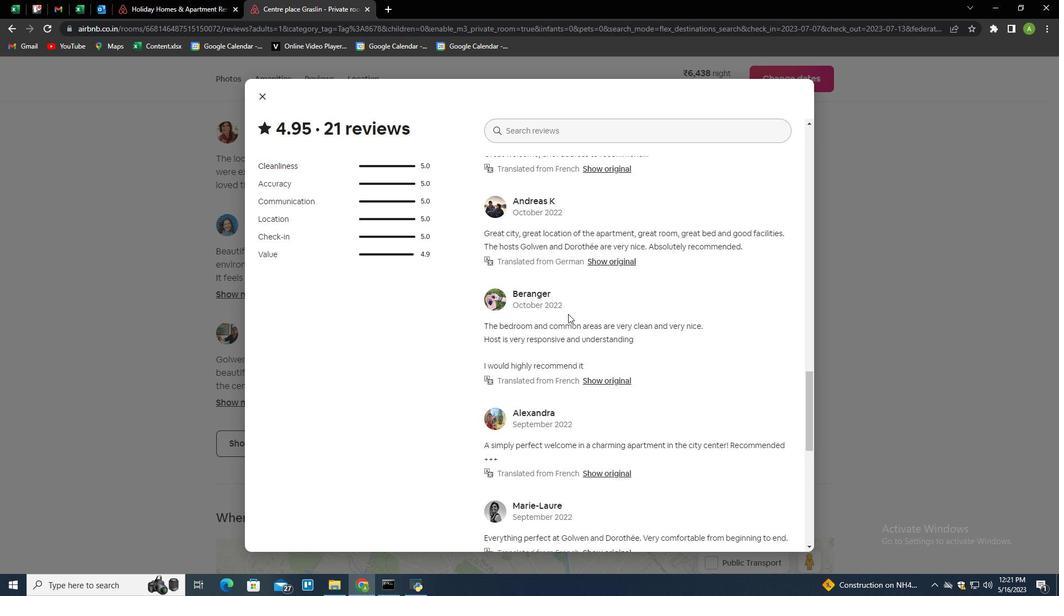
Action: Mouse scrolled (568, 313) with delta (0, 0)
Screenshot: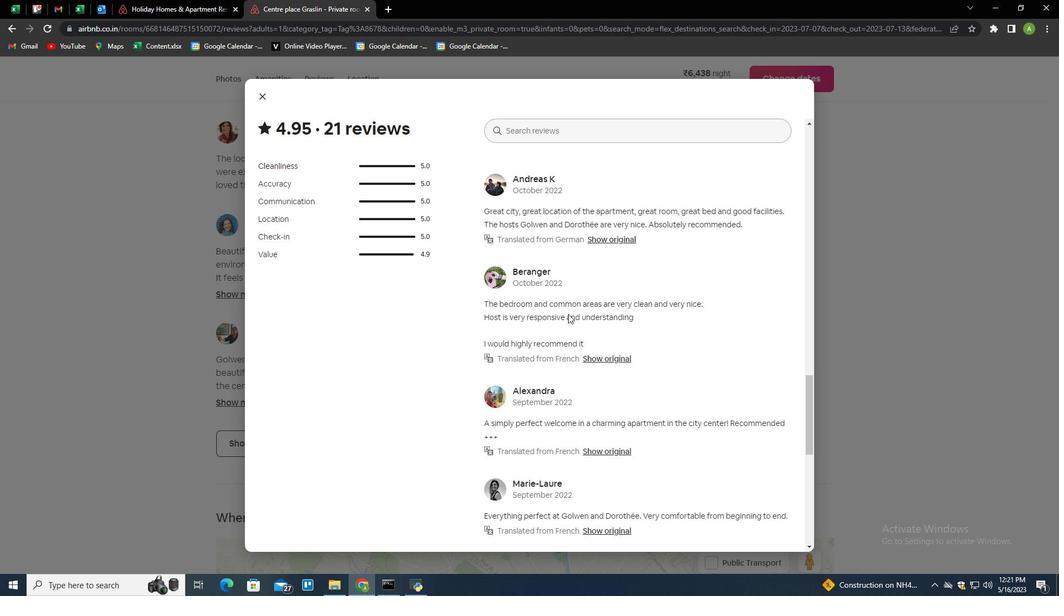 
Action: Mouse scrolled (568, 313) with delta (0, 0)
Screenshot: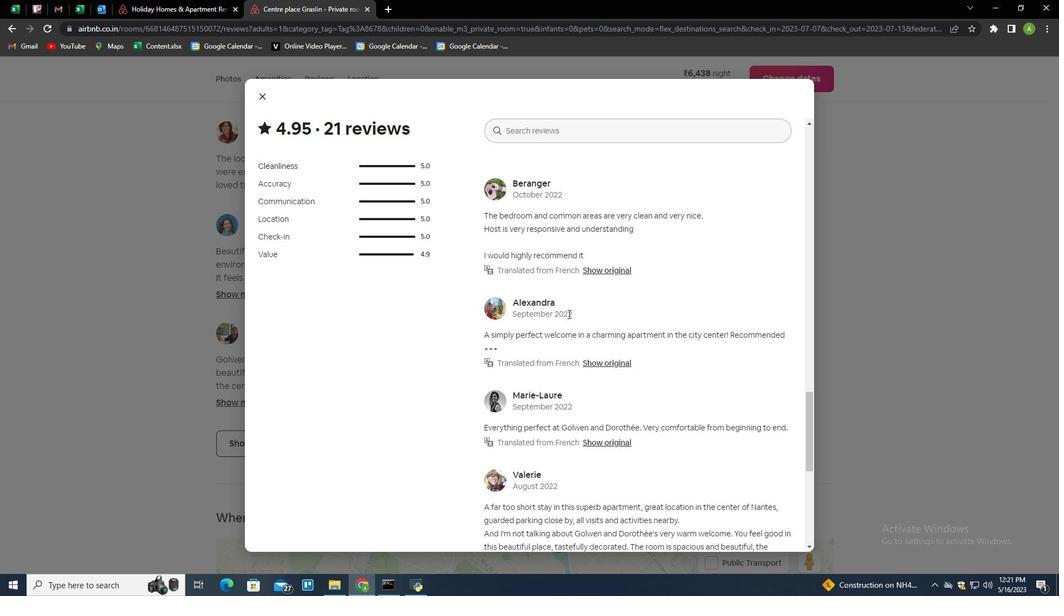 
Action: Mouse scrolled (568, 313) with delta (0, 0)
Screenshot: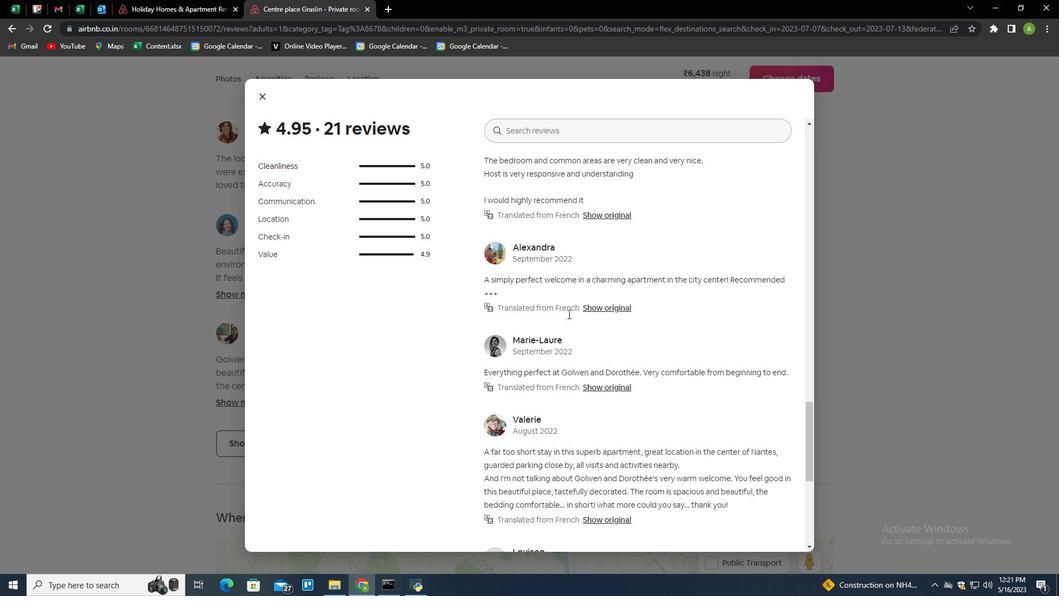 
Action: Mouse scrolled (568, 313) with delta (0, 0)
Screenshot: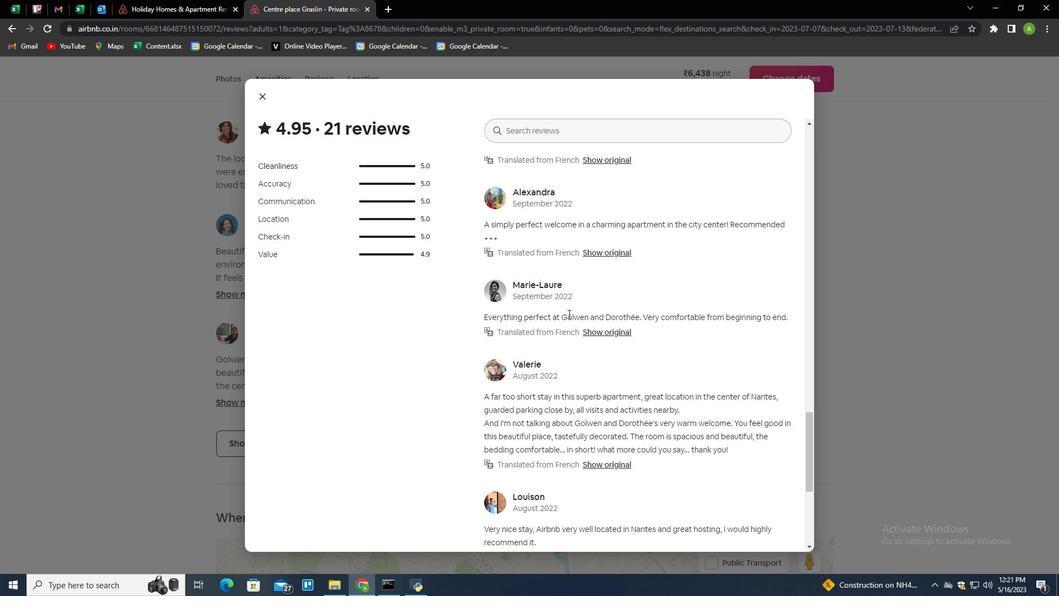 
Action: Mouse scrolled (568, 313) with delta (0, 0)
Screenshot: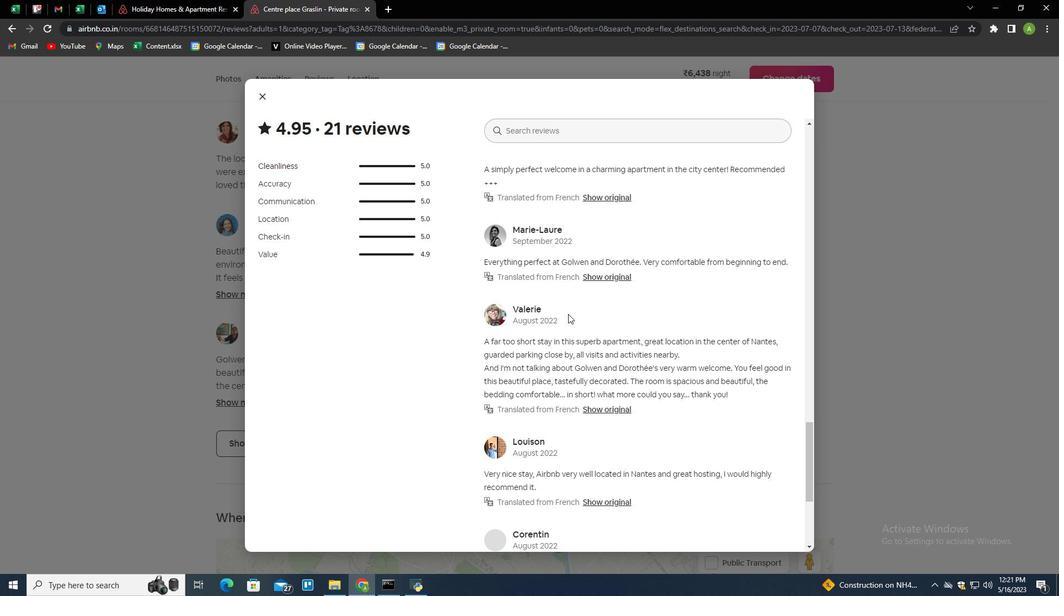 
Action: Mouse scrolled (568, 313) with delta (0, 0)
Screenshot: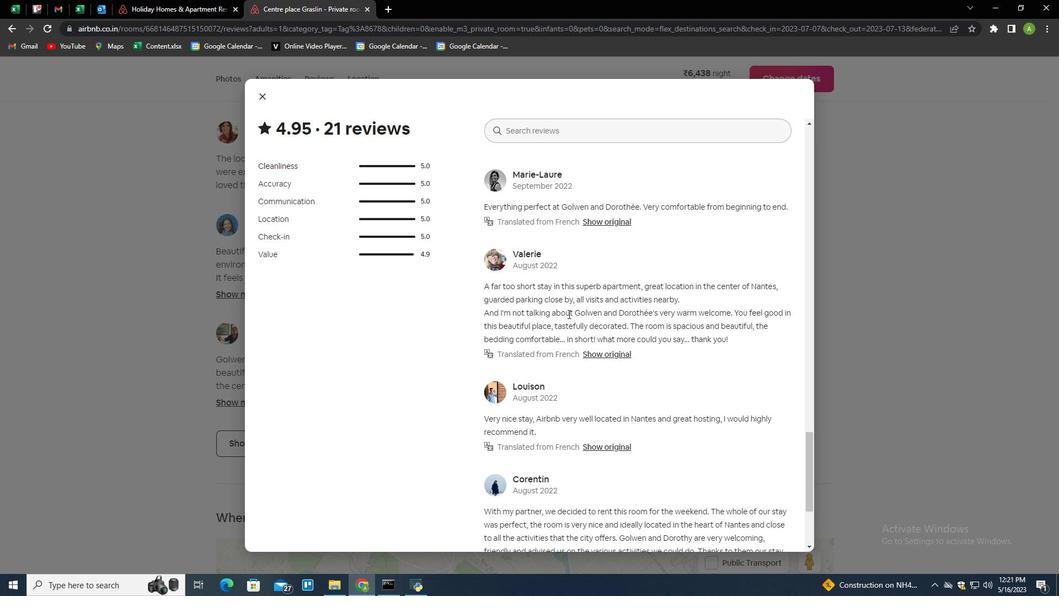 
Action: Mouse scrolled (568, 313) with delta (0, 0)
Screenshot: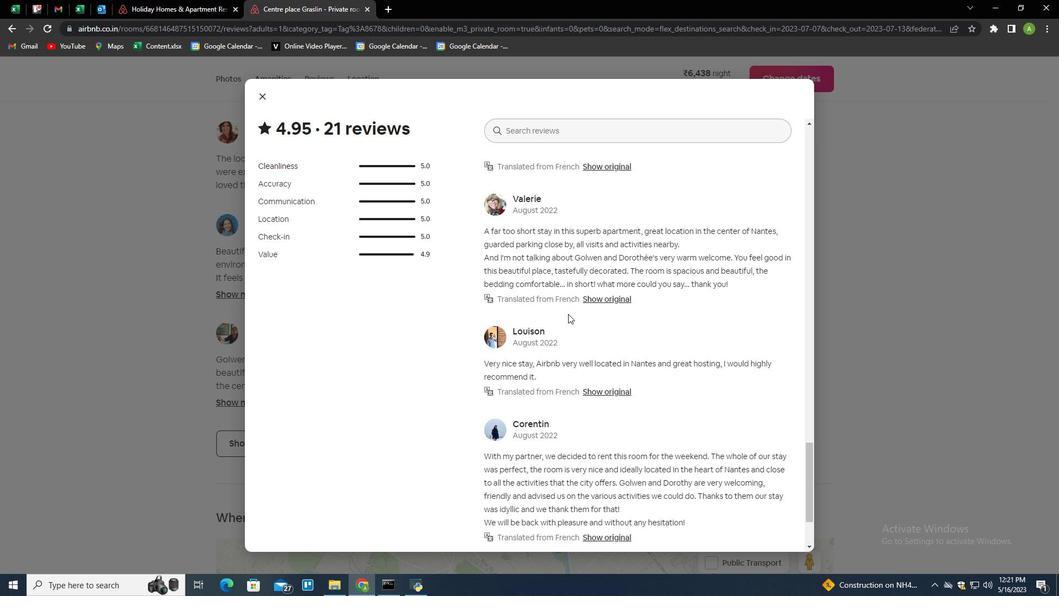 
Action: Mouse scrolled (568, 313) with delta (0, 0)
Screenshot: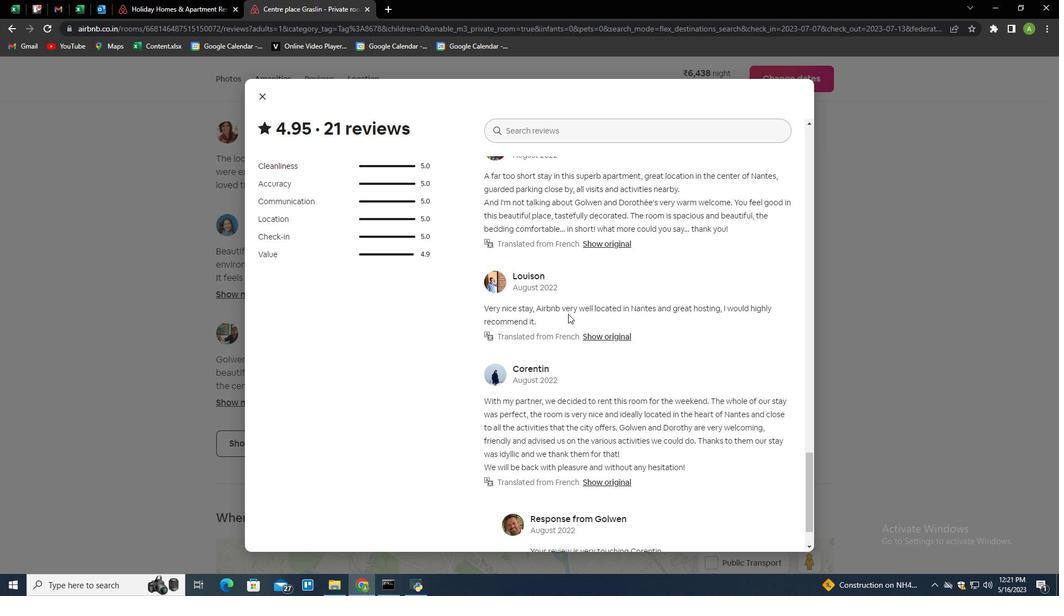 
Action: Mouse scrolled (568, 313) with delta (0, 0)
Screenshot: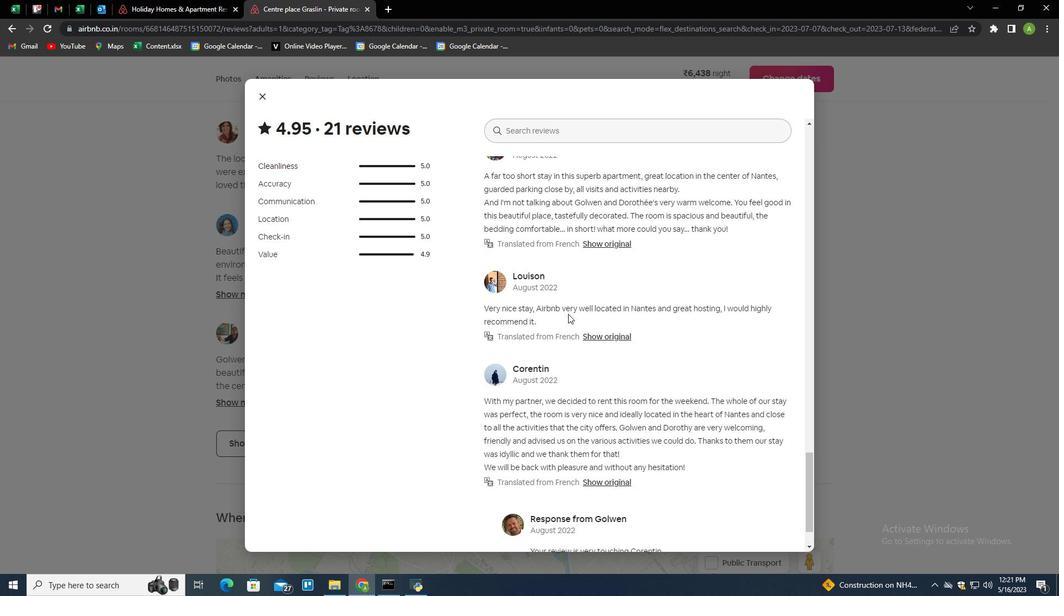 
Action: Mouse scrolled (568, 313) with delta (0, 0)
Screenshot: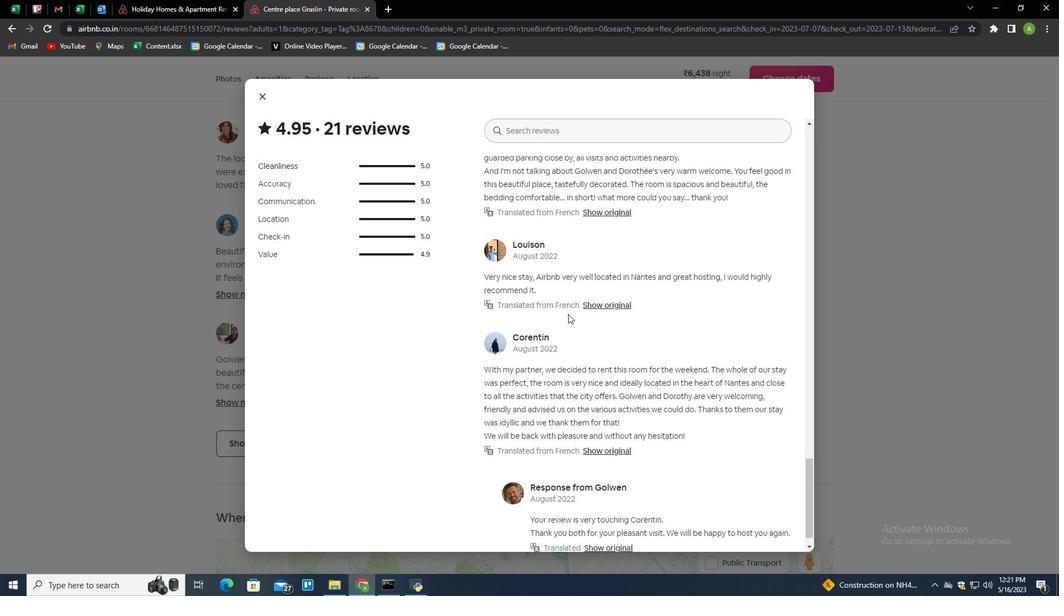 
